 Task: Add an event with the title Team Building Activity: Paint and Sip Night, date '2023/11/27', time 7:00 AM to 9:00 AMand add a description: The quality assurance team will examine the actual deliverables produced during the project, such as software applications, reports, or physical products. They will verify that the deliverables meet the specified requirements, functional specifications, and quality standards.Select event color  Peacock . Add location for the event as: Casablanca, Morocco, logged in from the account softage.4@softage.netand send the event invitation to softage.8@softage.net and softage.9@softage.net. Set a reminder for the event Doesn't repeat
Action: Mouse moved to (77, 97)
Screenshot: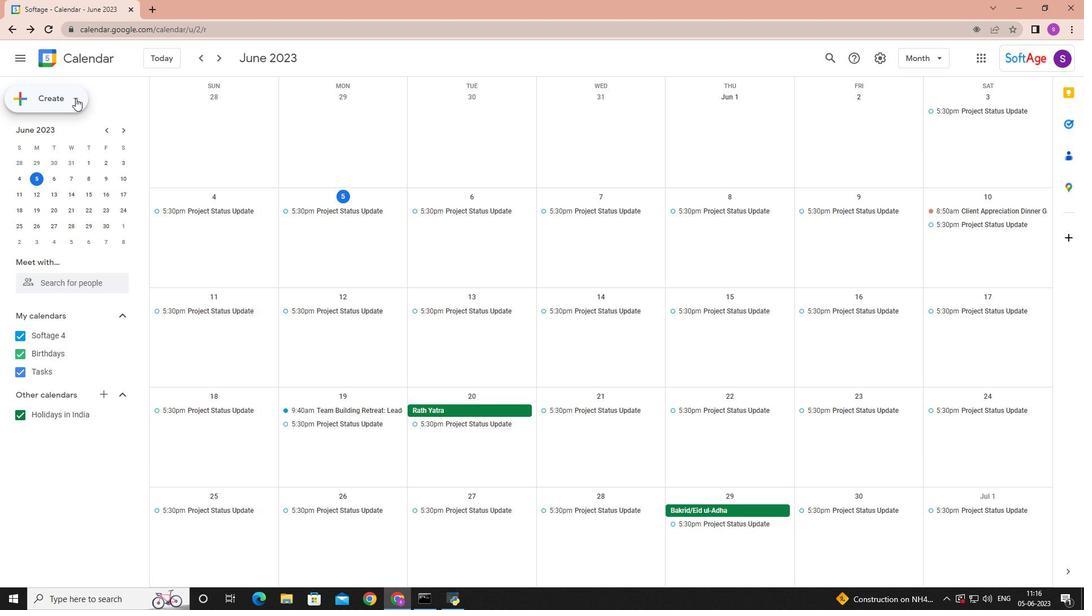 
Action: Mouse pressed left at (77, 97)
Screenshot: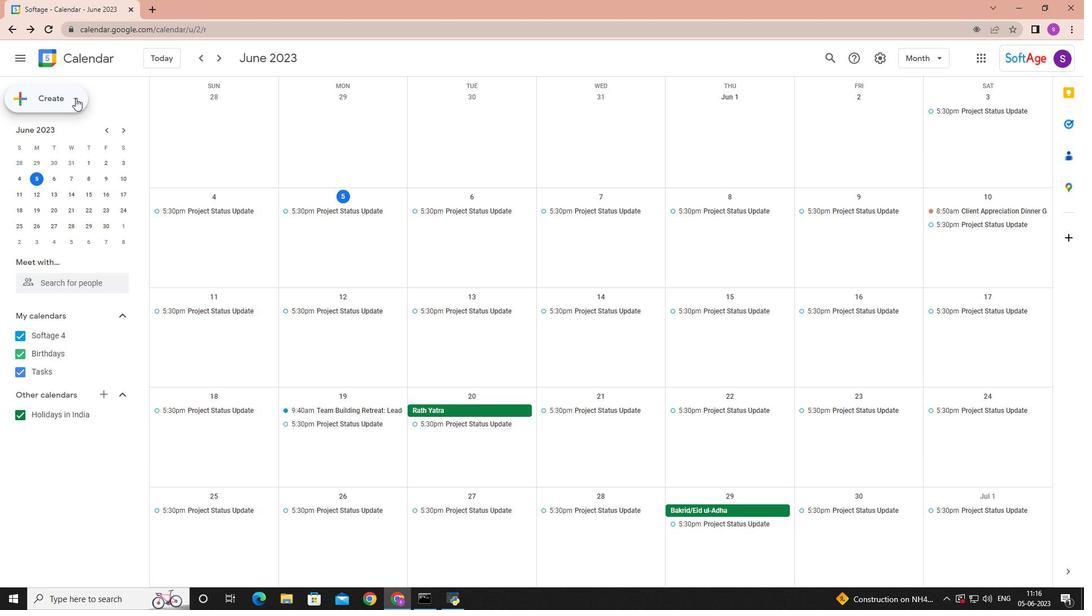 
Action: Mouse moved to (78, 123)
Screenshot: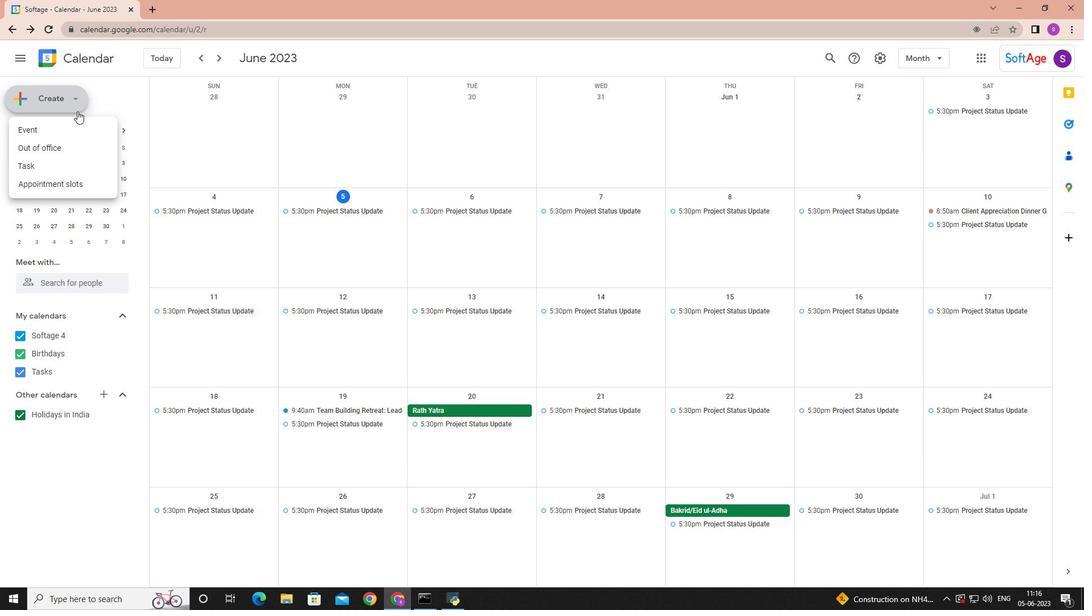 
Action: Mouse pressed left at (78, 123)
Screenshot: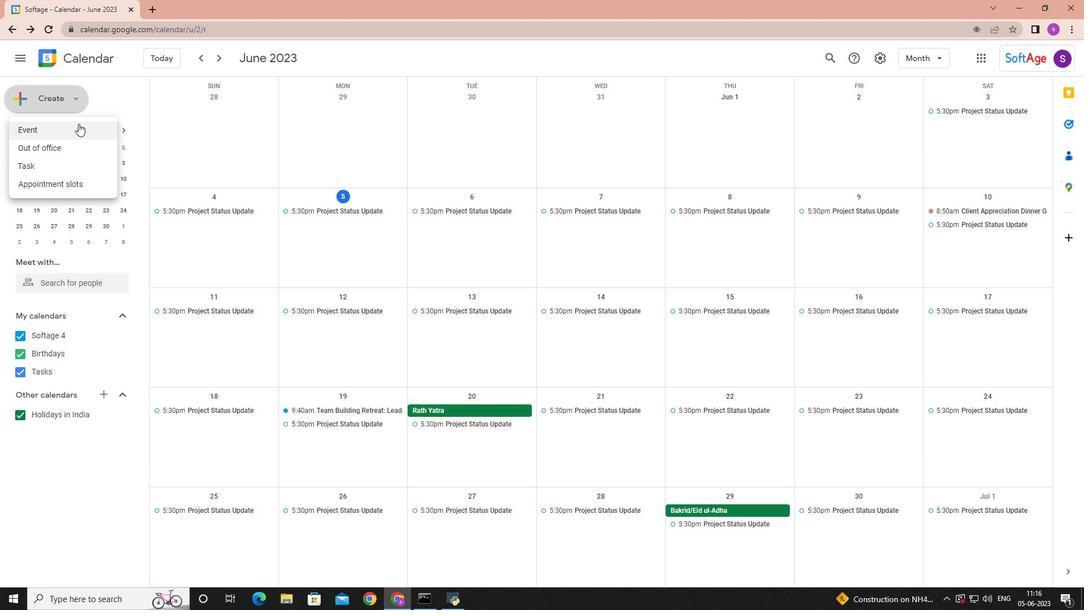 
Action: Mouse moved to (188, 441)
Screenshot: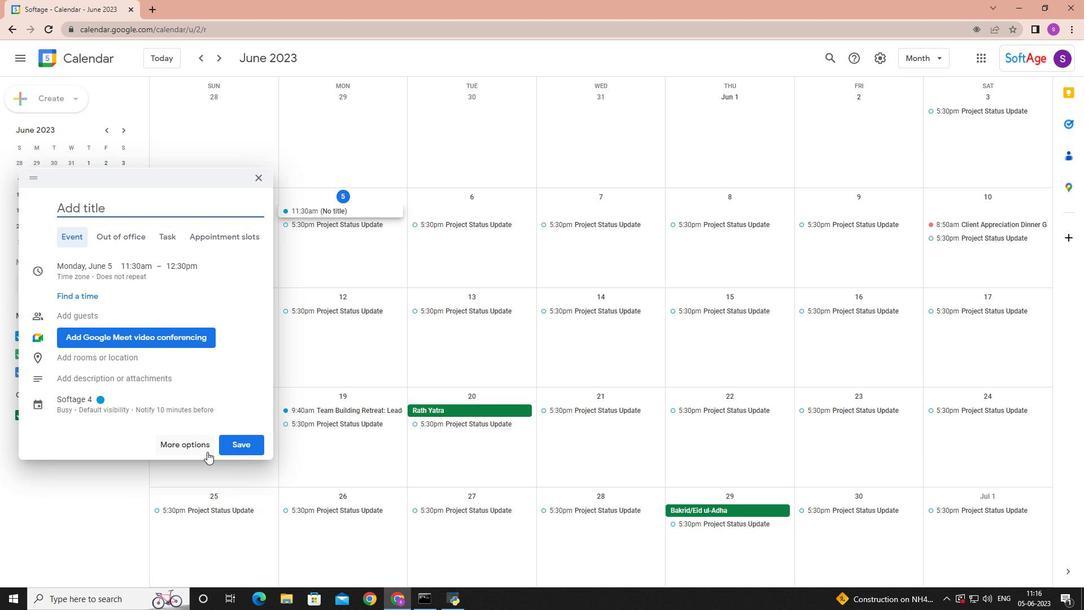 
Action: Mouse pressed left at (188, 441)
Screenshot: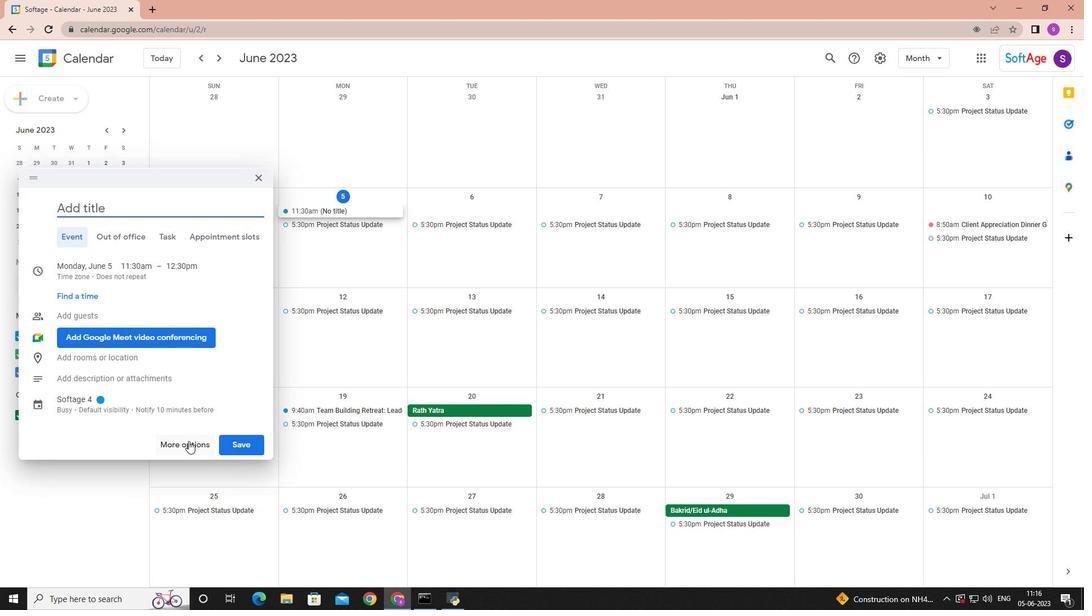 
Action: Mouse moved to (187, 441)
Screenshot: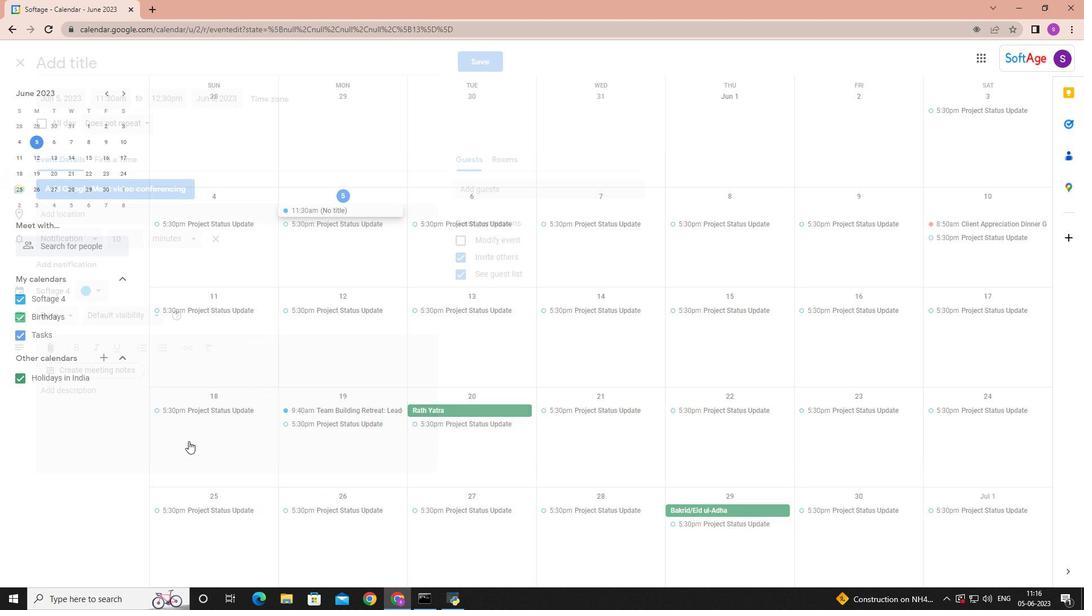 
Action: Key pressed <Key.shift>Team<Key.space><Key.shift>Building<Key.space><Key.shift>Activity<Key.space><Key.shift>Paint<Key.space>and<Key.space><Key.shift>Sip<Key.space><Key.shift>Night
Screenshot: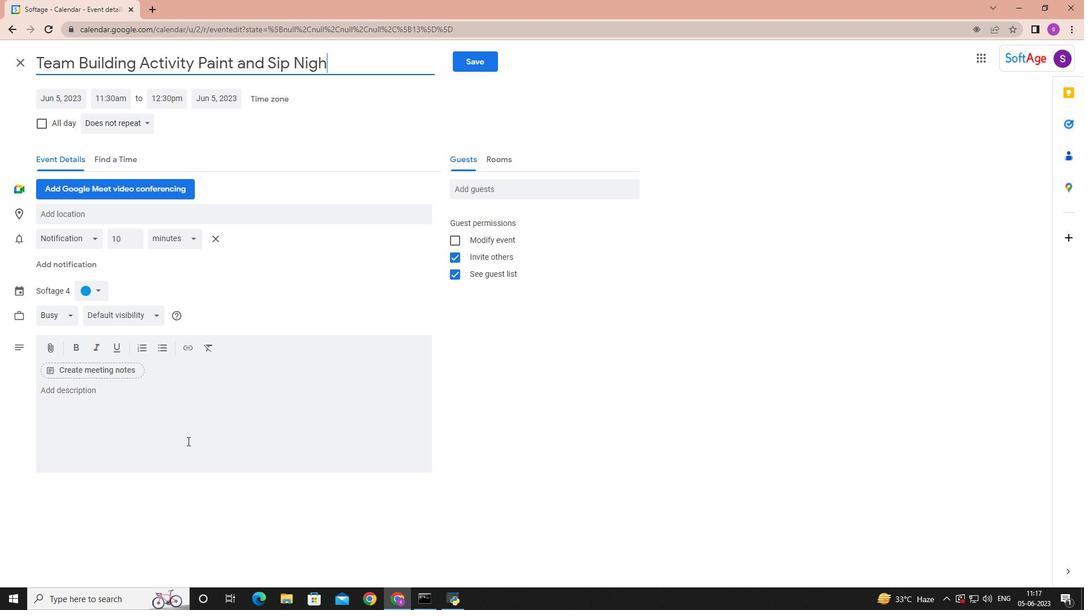 
Action: Mouse moved to (68, 96)
Screenshot: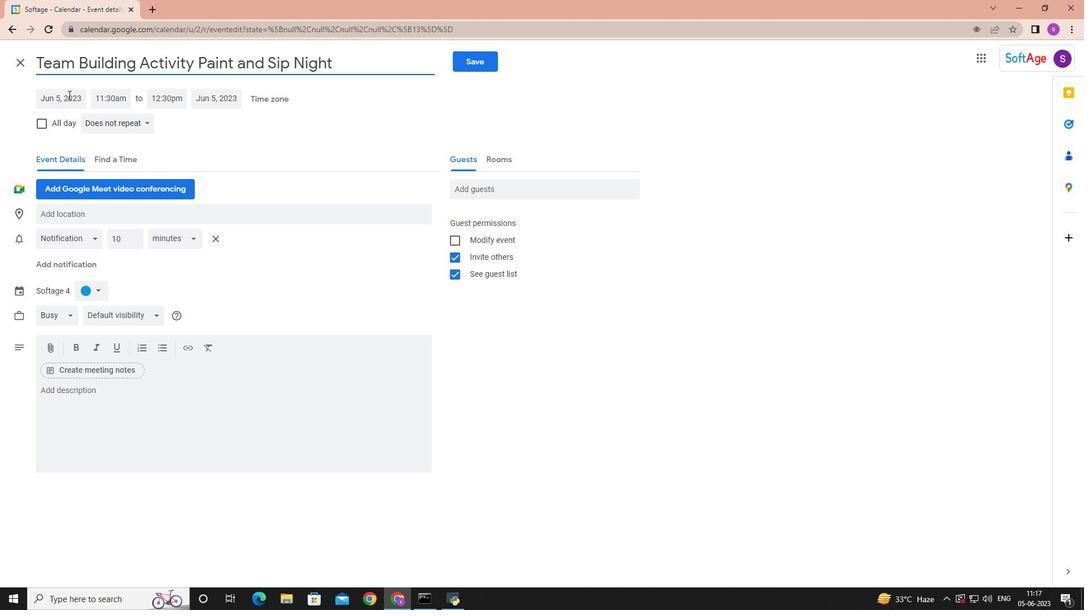 
Action: Mouse pressed left at (68, 96)
Screenshot: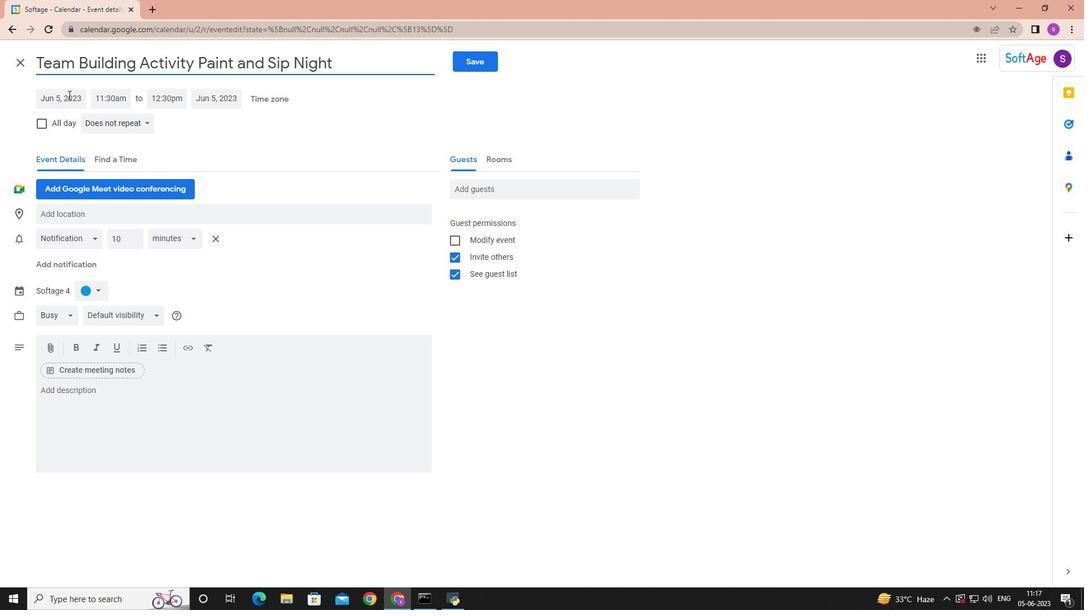 
Action: Mouse moved to (180, 120)
Screenshot: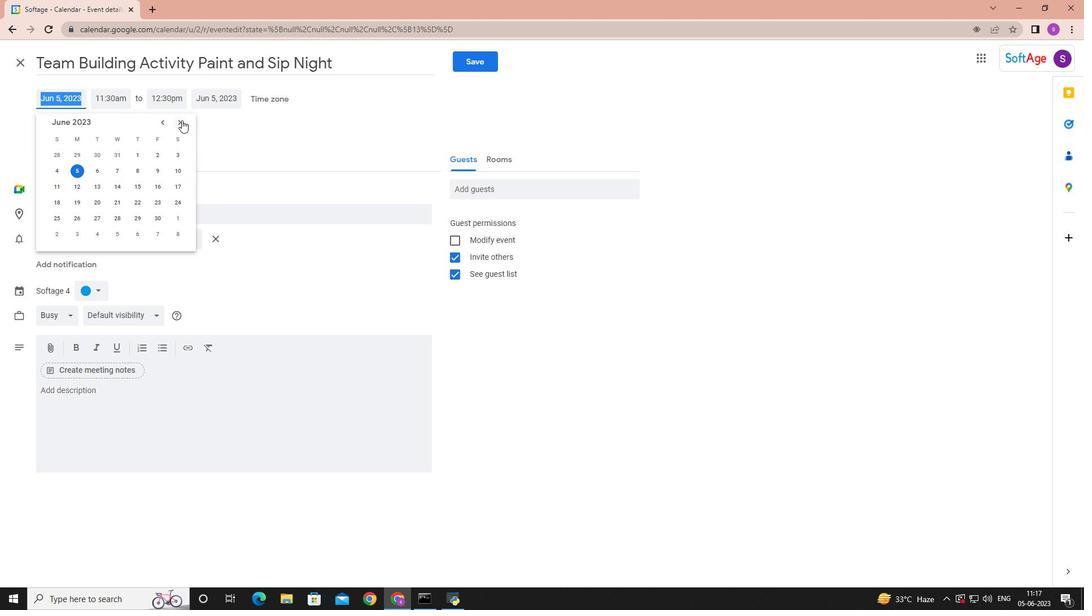 
Action: Mouse pressed left at (180, 120)
Screenshot: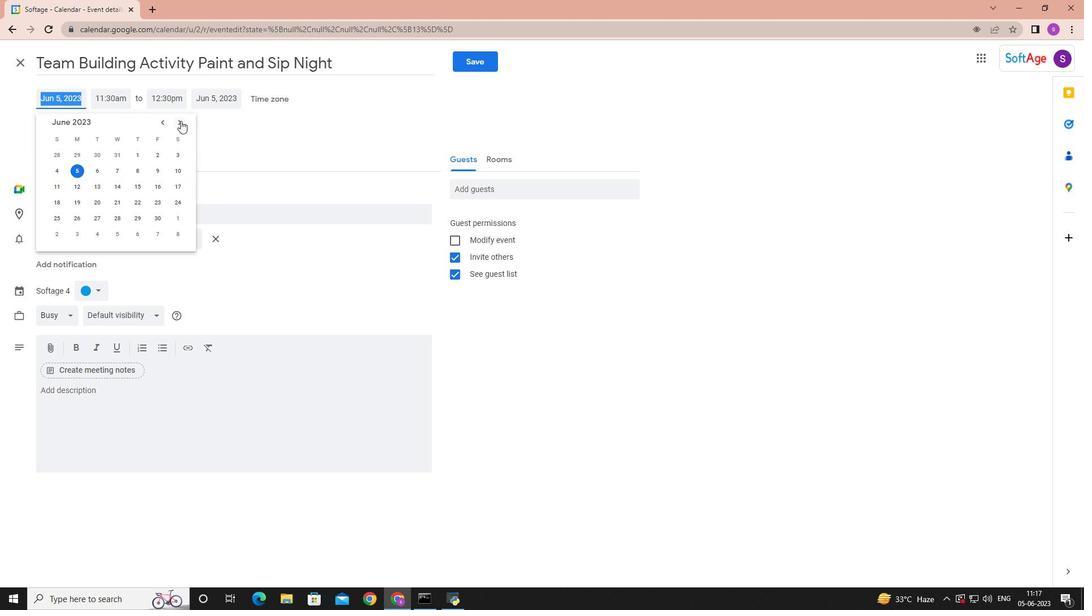 
Action: Mouse pressed left at (180, 120)
Screenshot: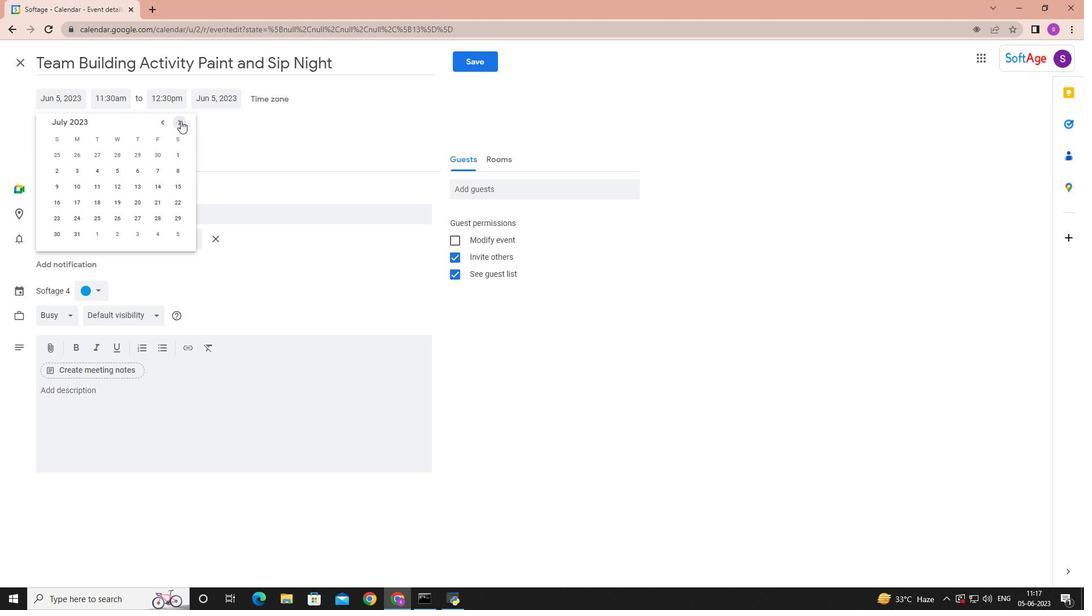 
Action: Mouse pressed left at (180, 120)
Screenshot: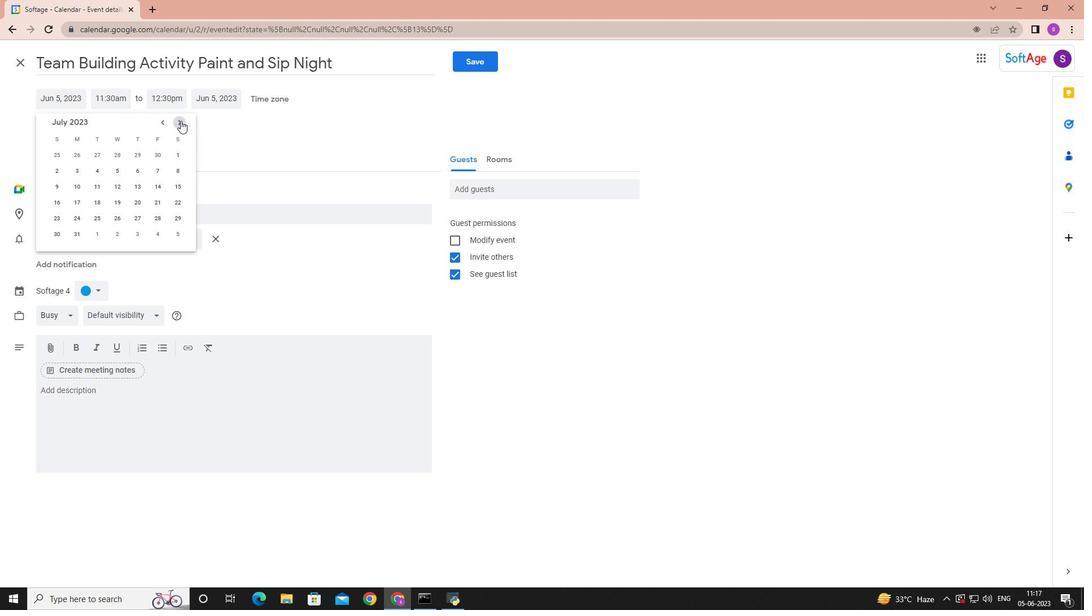 
Action: Mouse pressed left at (180, 120)
Screenshot: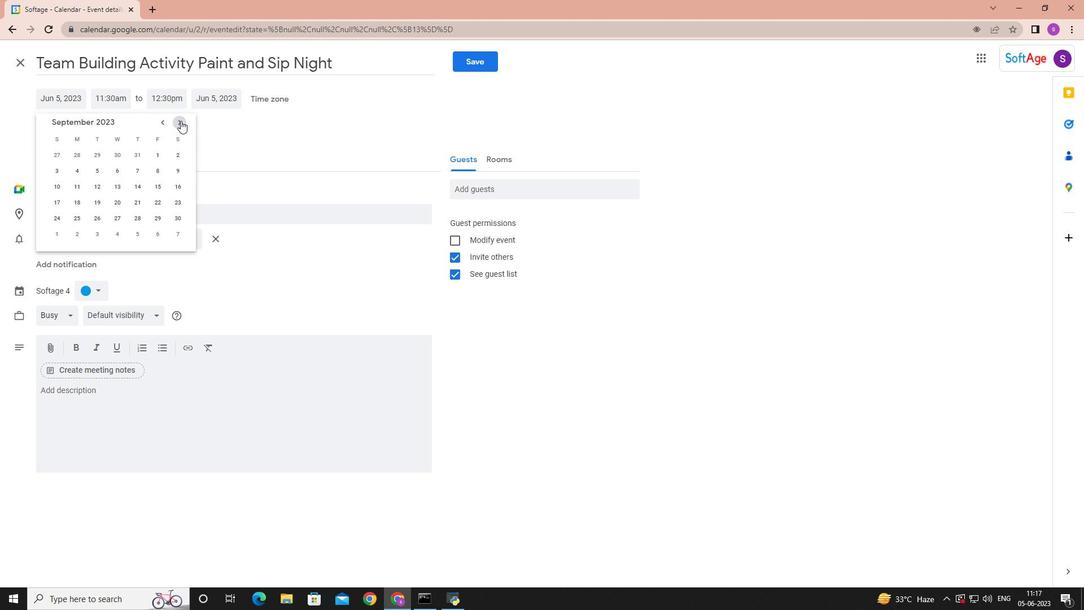 
Action: Mouse pressed left at (180, 120)
Screenshot: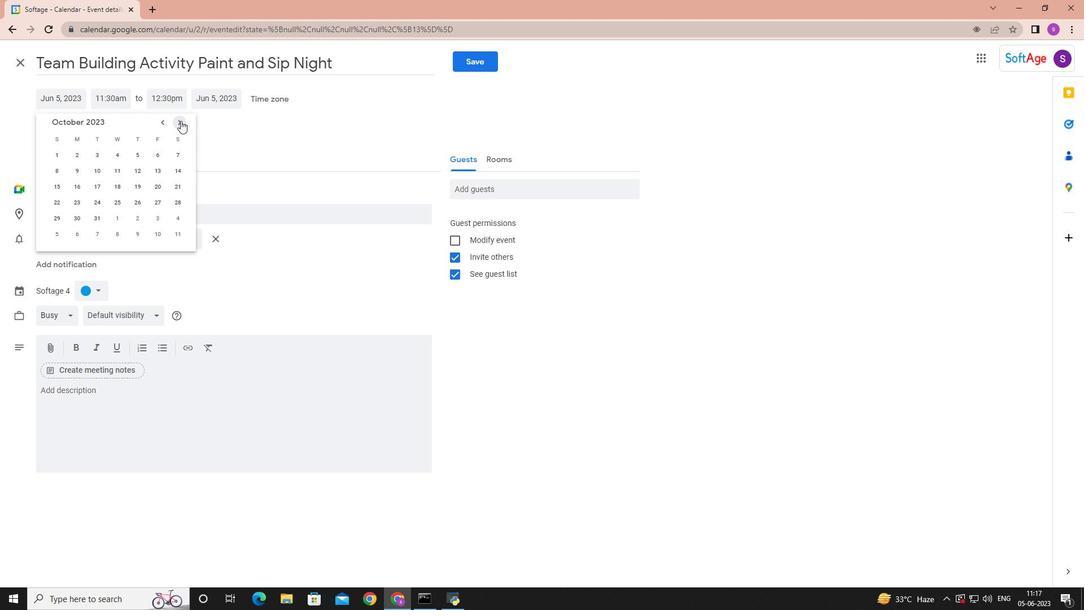 
Action: Mouse moved to (77, 219)
Screenshot: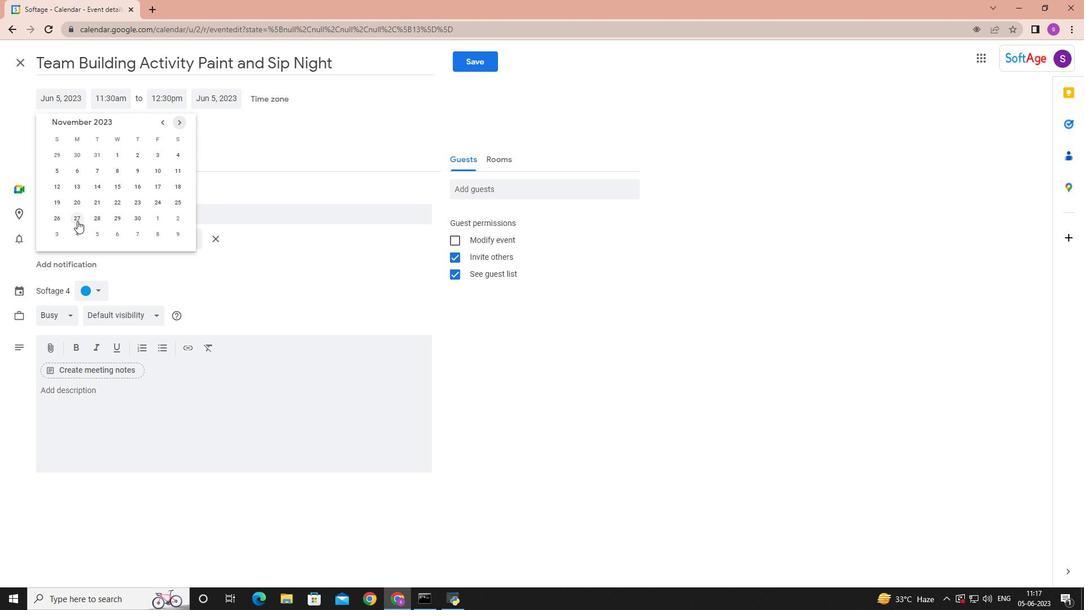 
Action: Mouse pressed left at (77, 219)
Screenshot: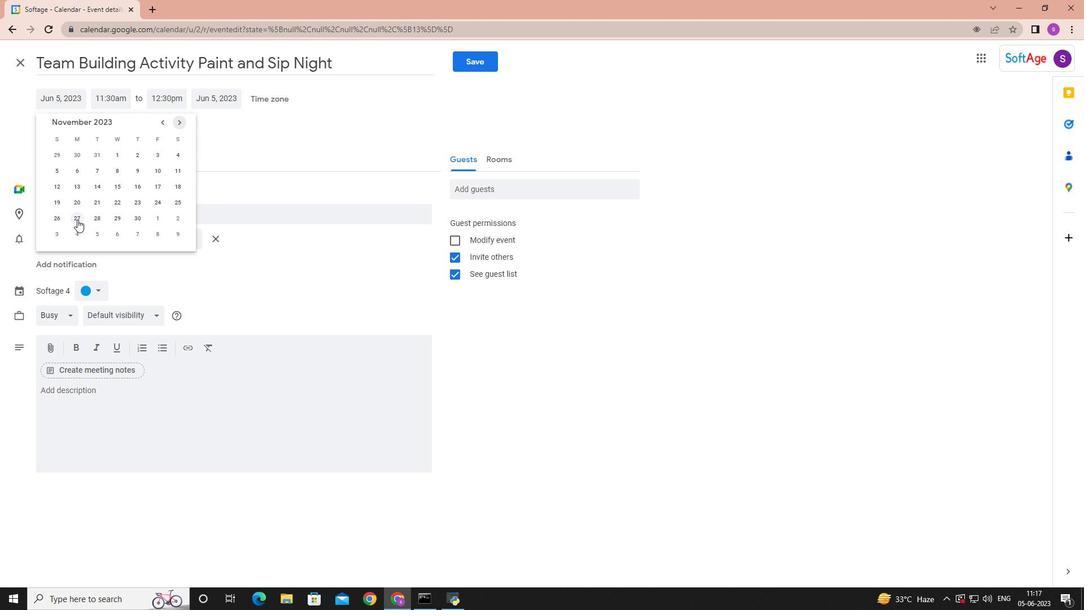 
Action: Mouse moved to (119, 100)
Screenshot: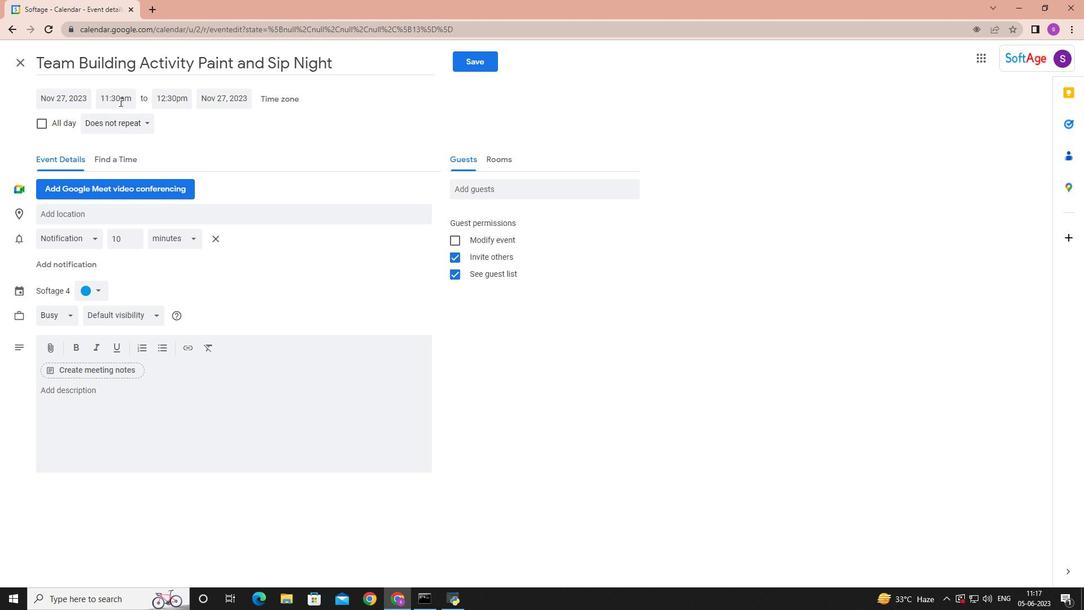 
Action: Mouse pressed left at (119, 100)
Screenshot: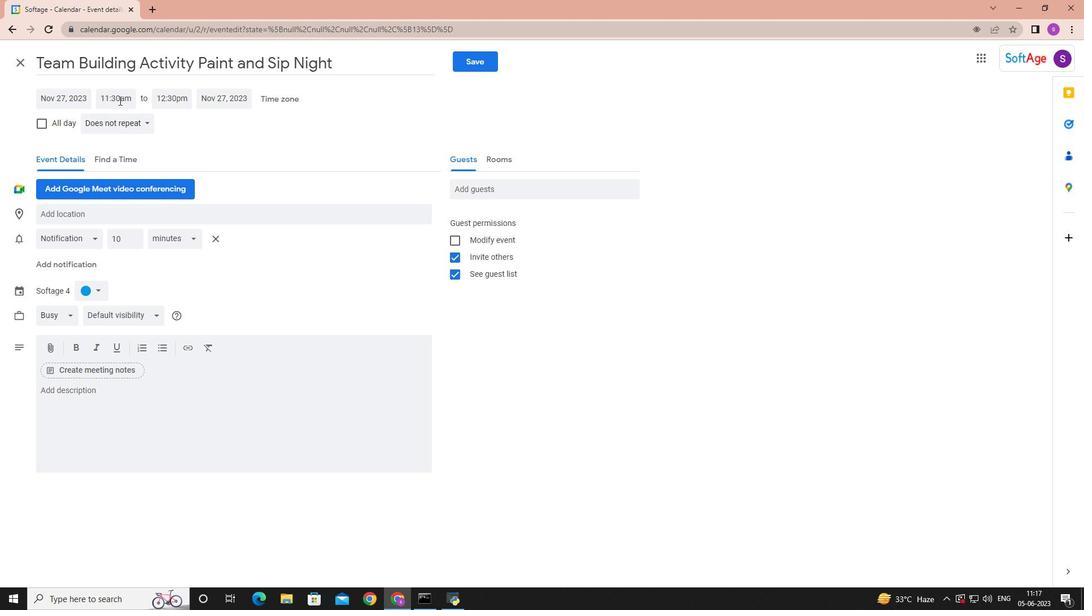 
Action: Mouse moved to (140, 184)
Screenshot: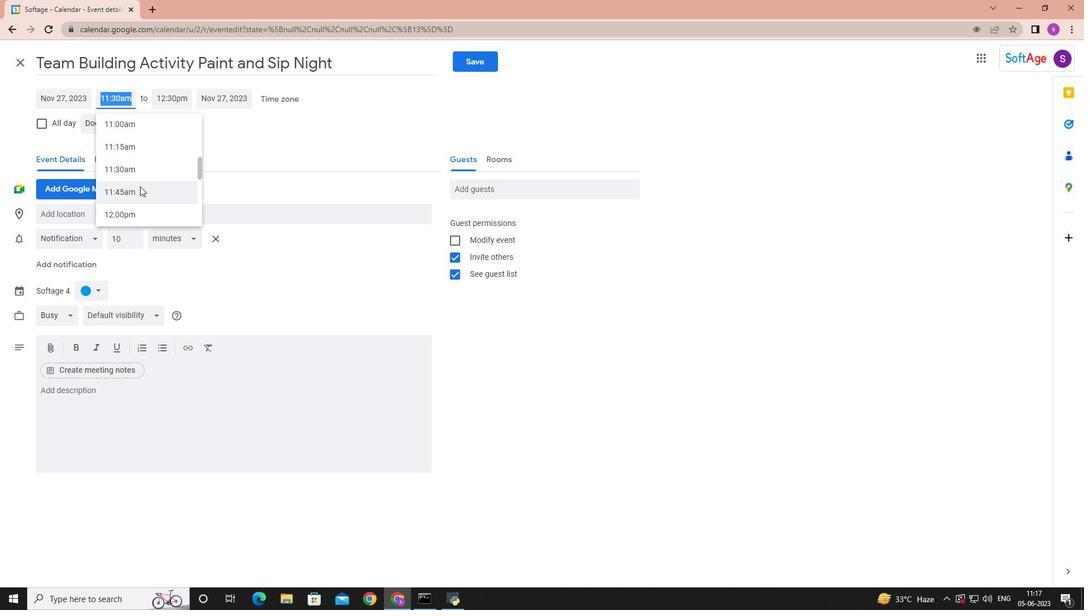 
Action: Mouse scrolled (140, 185) with delta (0, 0)
Screenshot: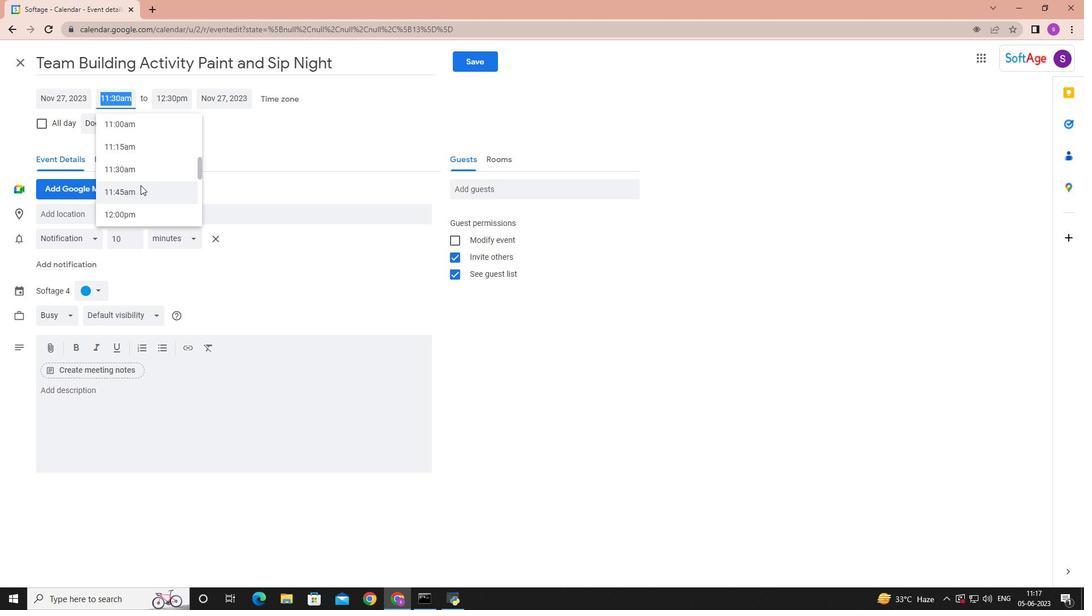 
Action: Mouse moved to (140, 184)
Screenshot: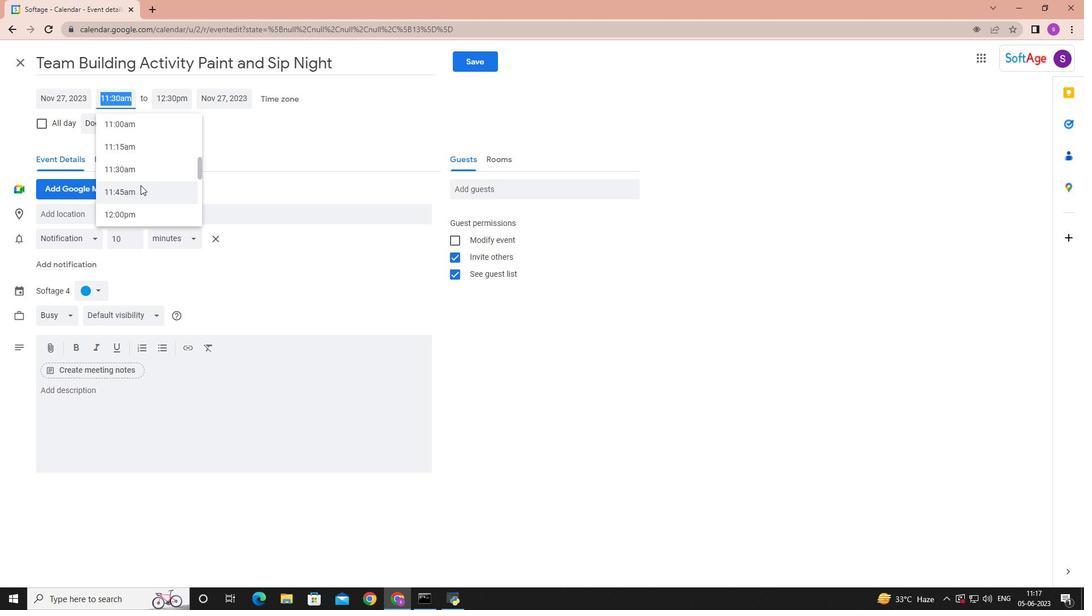 
Action: Mouse scrolled (140, 184) with delta (0, 0)
Screenshot: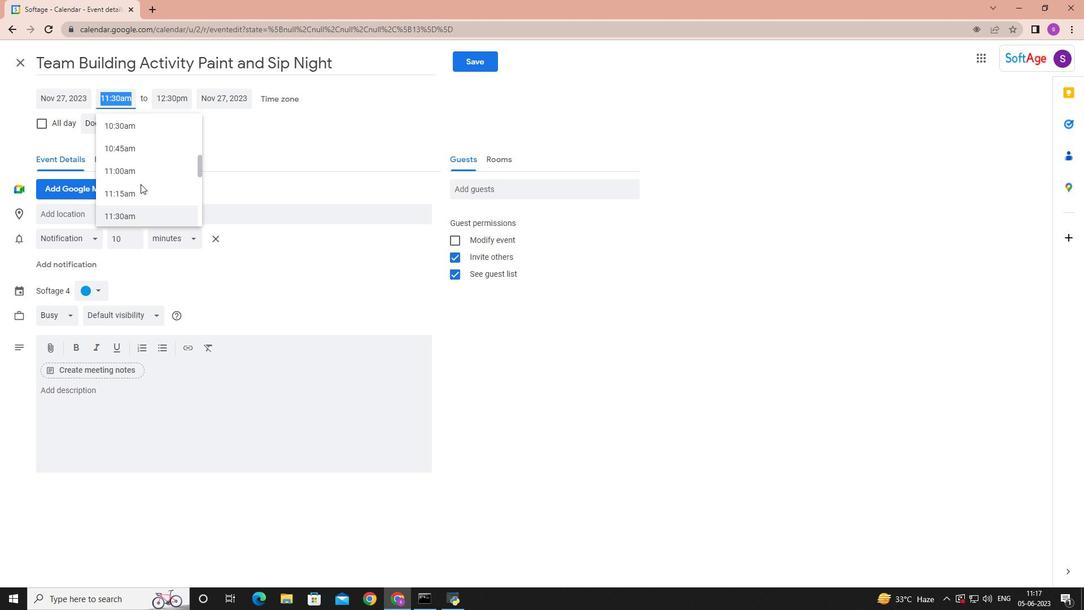 
Action: Mouse scrolled (140, 184) with delta (0, 0)
Screenshot: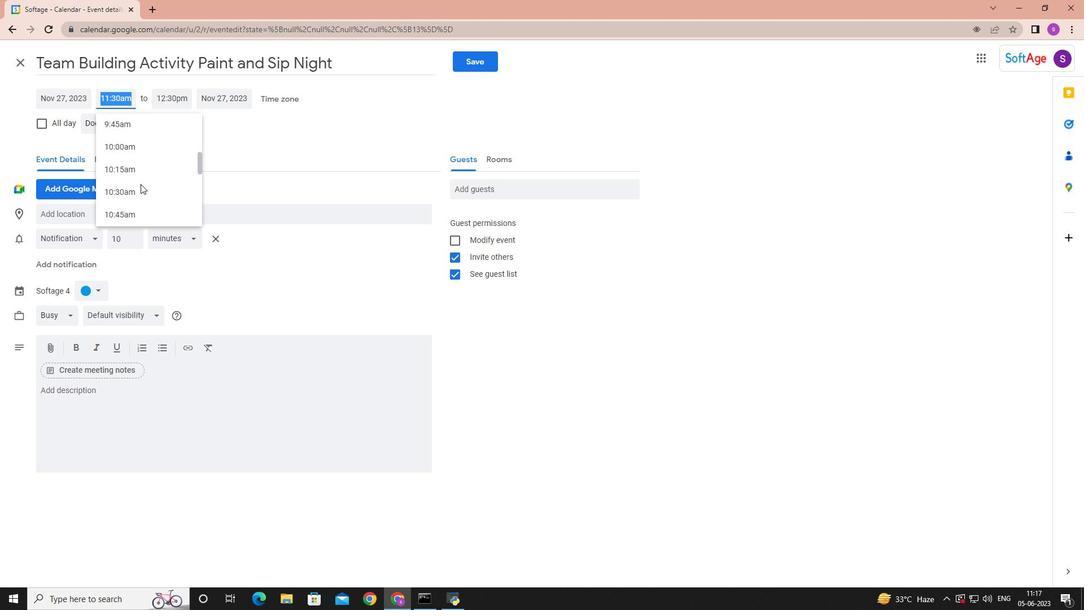 
Action: Mouse scrolled (140, 184) with delta (0, 0)
Screenshot: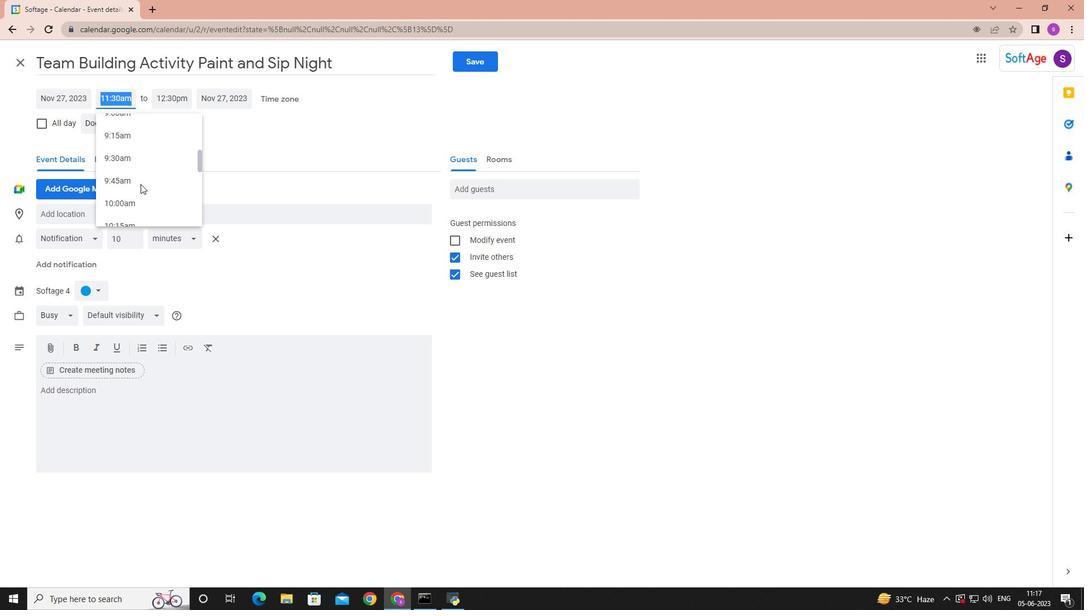
Action: Mouse scrolled (140, 184) with delta (0, 0)
Screenshot: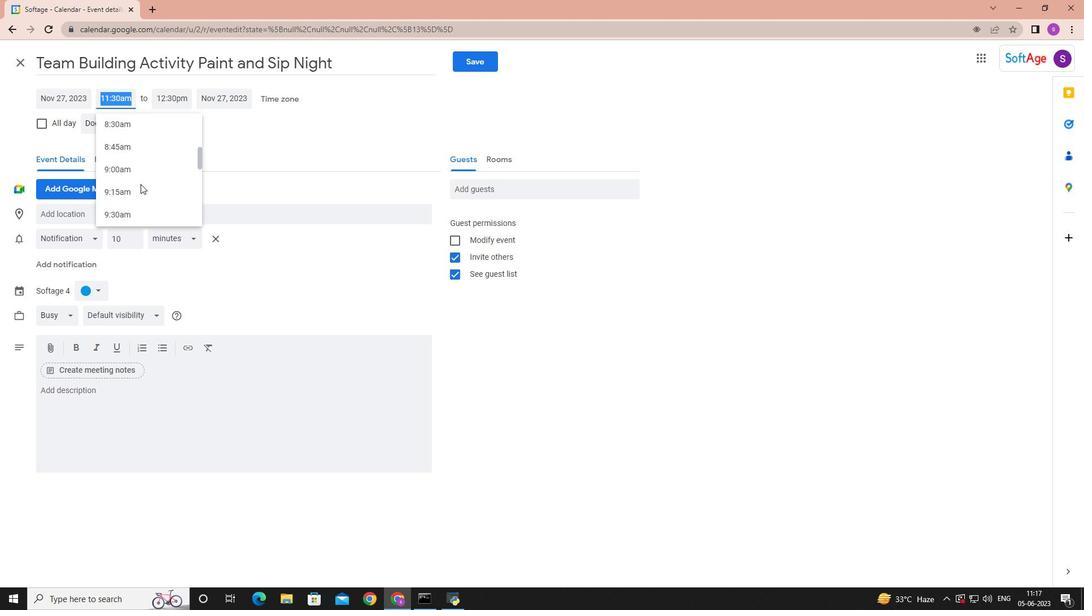 
Action: Mouse scrolled (140, 184) with delta (0, 0)
Screenshot: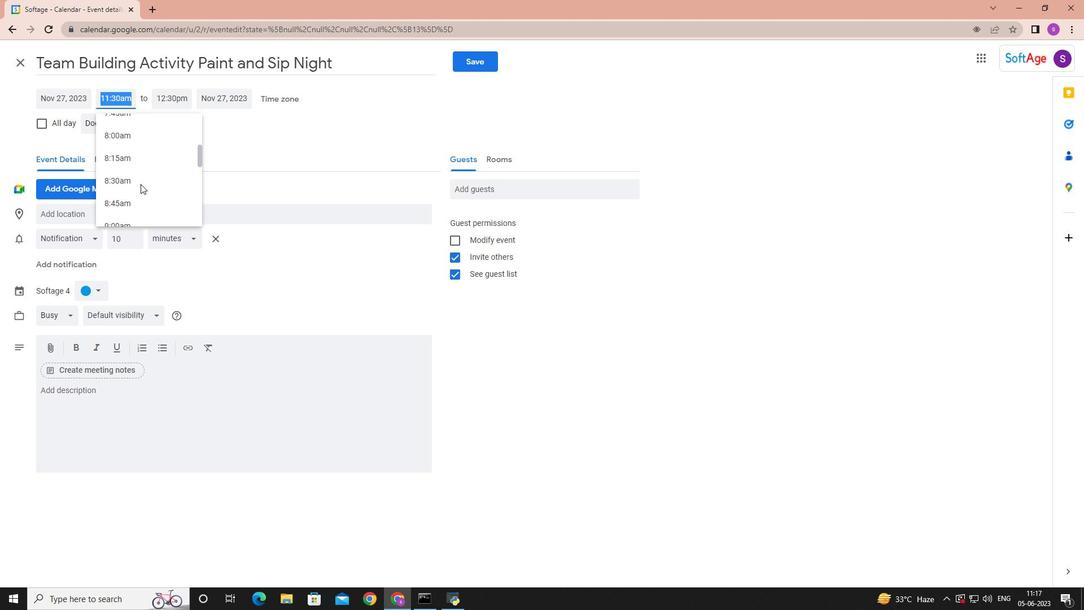 
Action: Mouse moved to (140, 137)
Screenshot: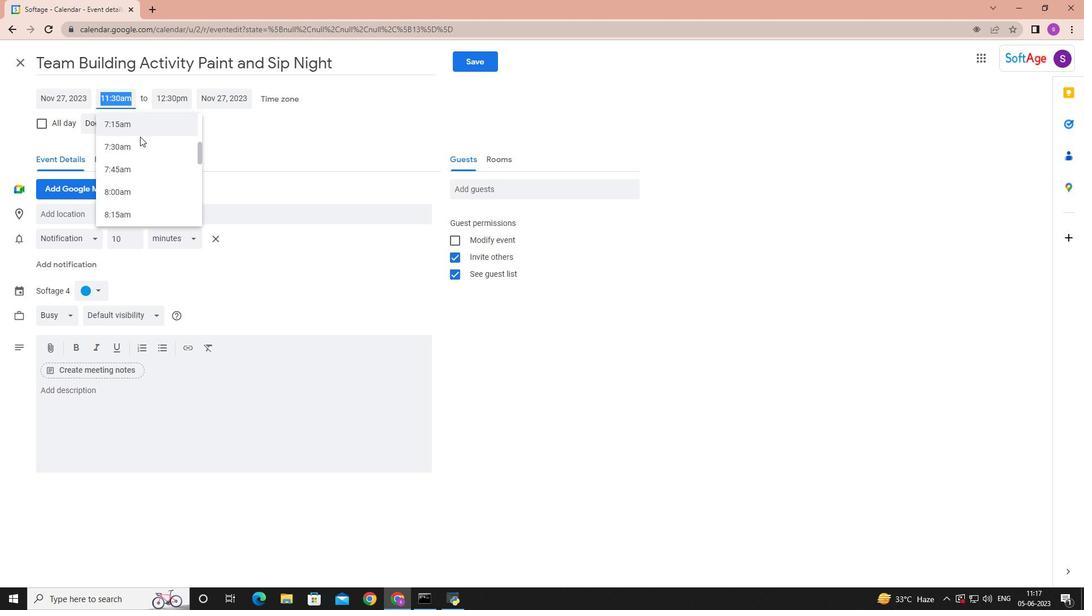 
Action: Mouse scrolled (140, 137) with delta (0, 0)
Screenshot: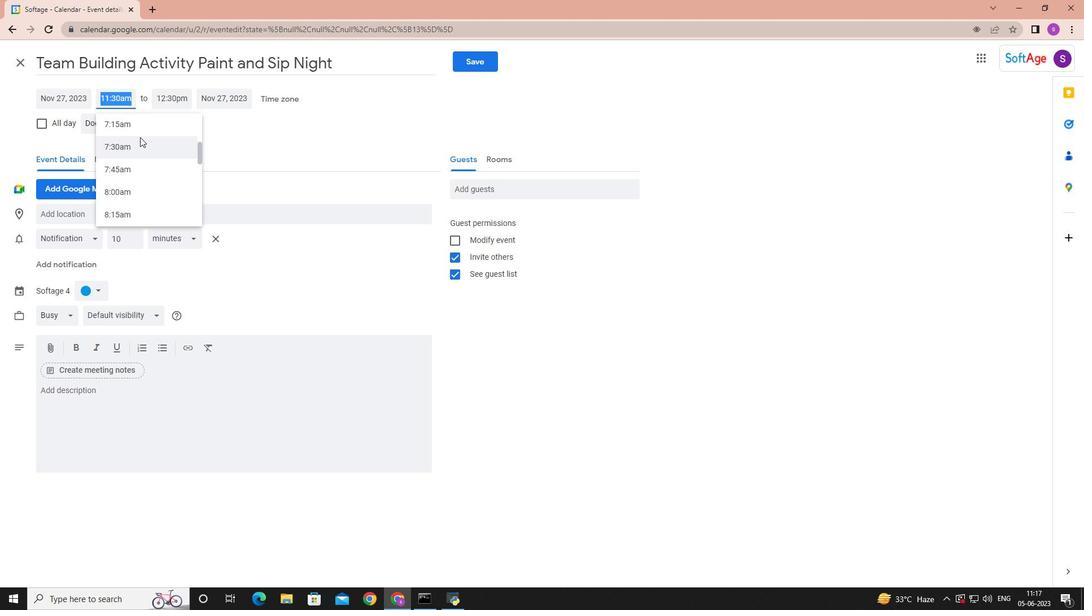 
Action: Mouse moved to (138, 158)
Screenshot: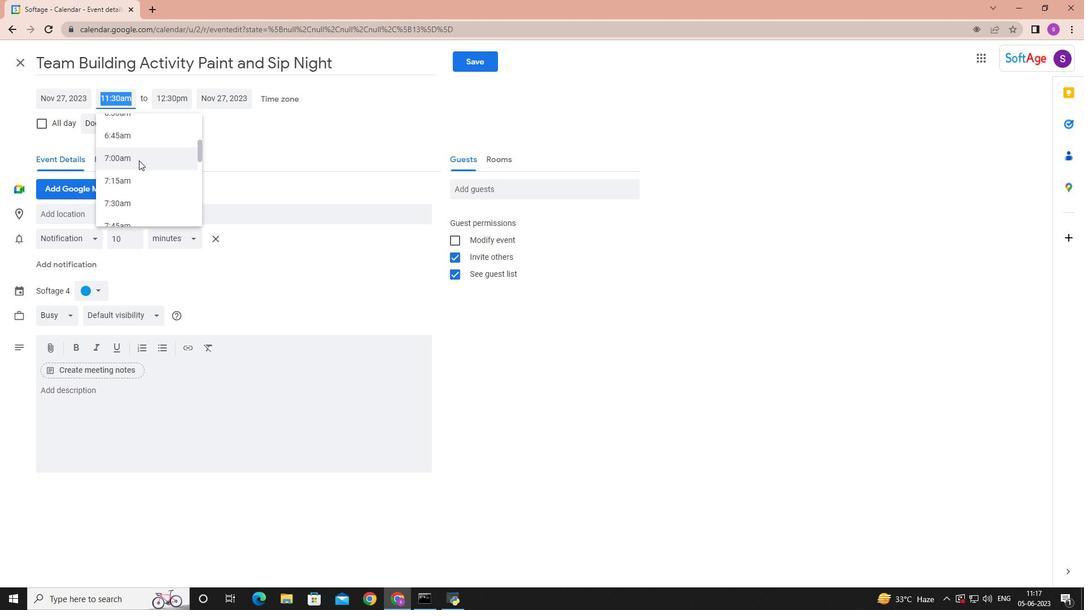 
Action: Mouse pressed left at (138, 158)
Screenshot: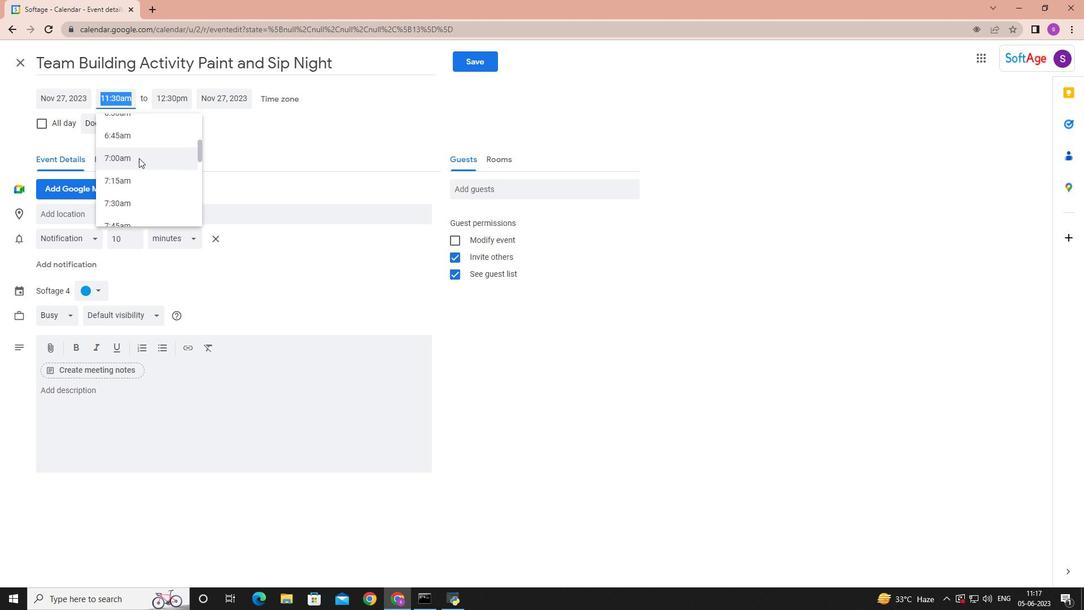 
Action: Mouse moved to (173, 98)
Screenshot: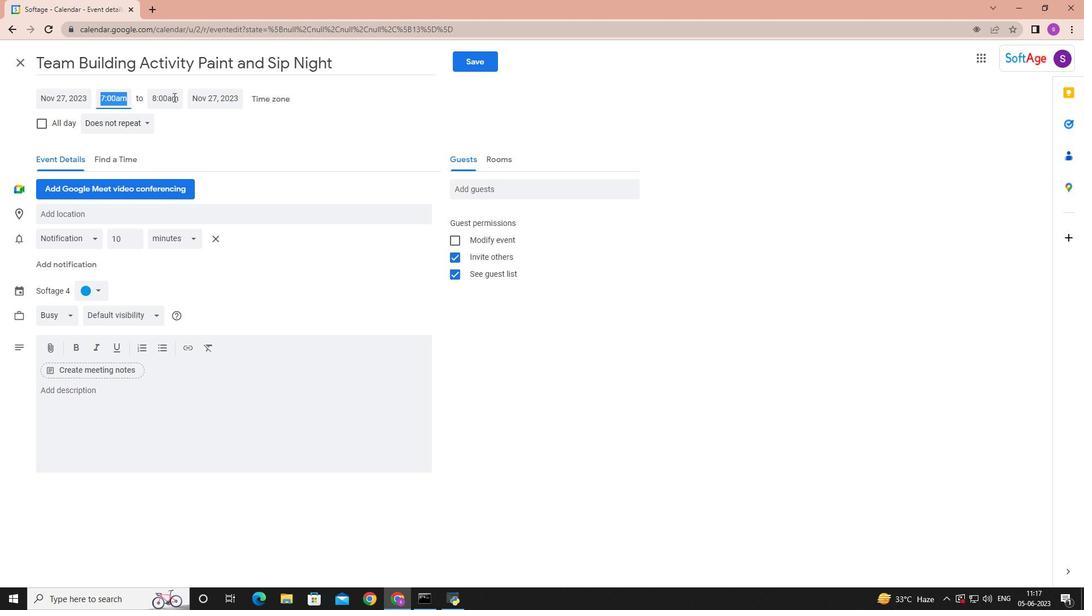 
Action: Mouse pressed left at (173, 98)
Screenshot: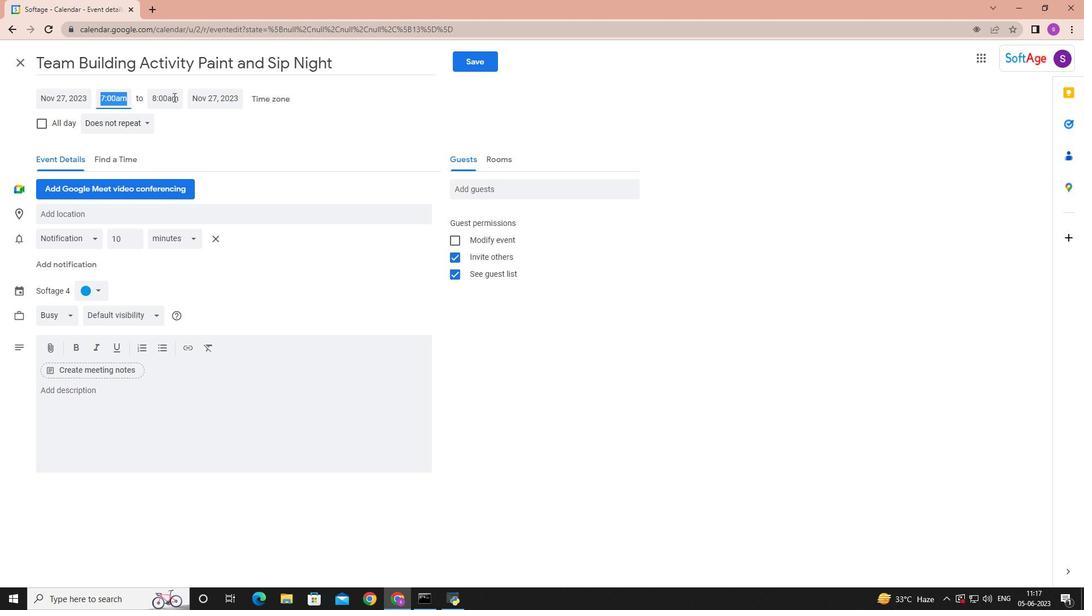 
Action: Mouse moved to (194, 215)
Screenshot: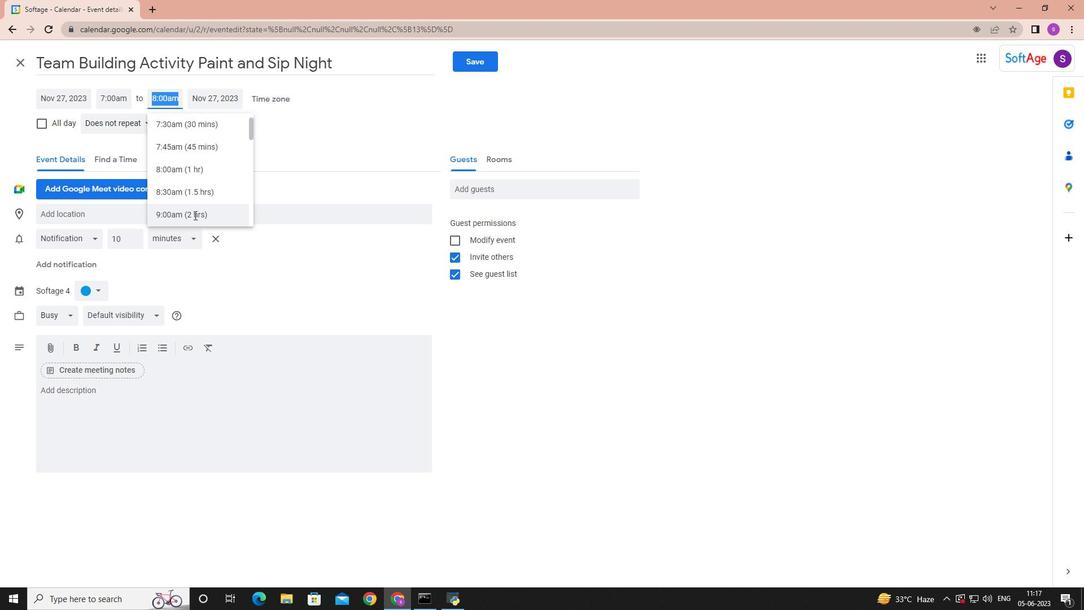 
Action: Mouse pressed left at (194, 215)
Screenshot: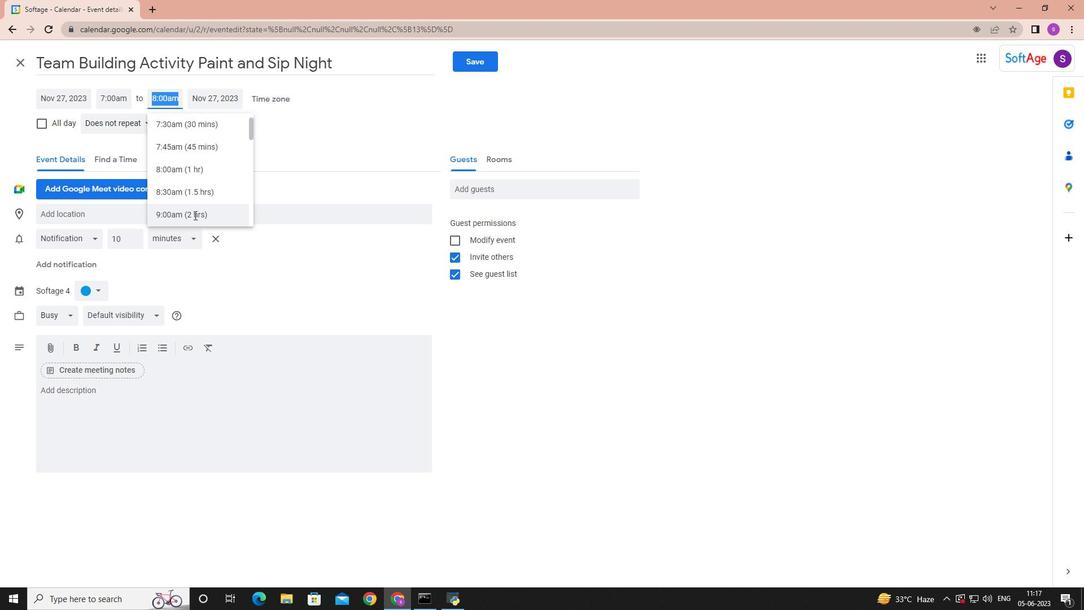 
Action: Mouse moved to (107, 398)
Screenshot: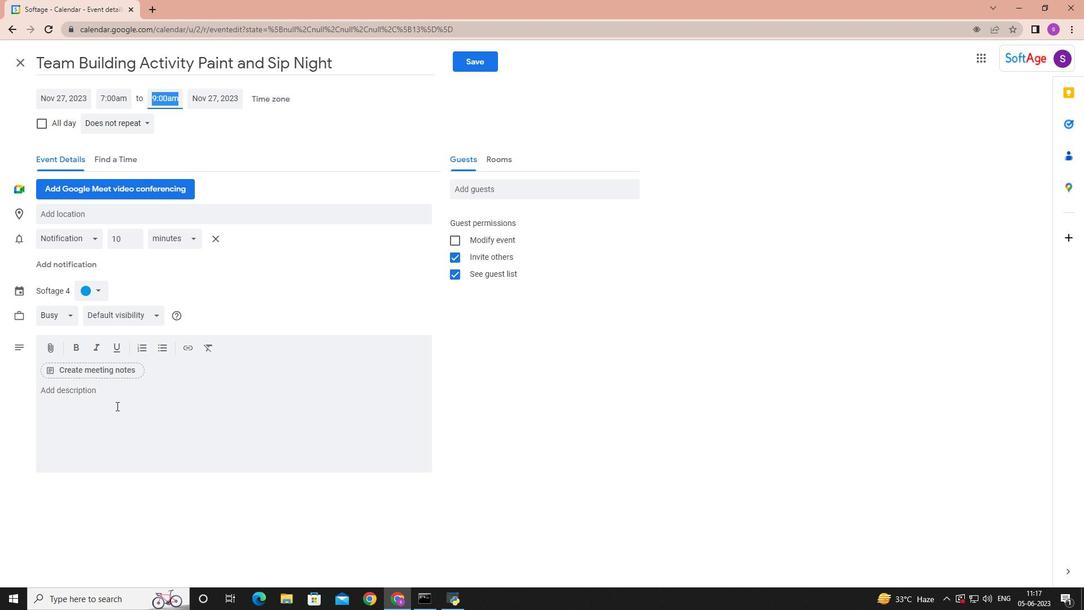 
Action: Mouse pressed left at (107, 398)
Screenshot: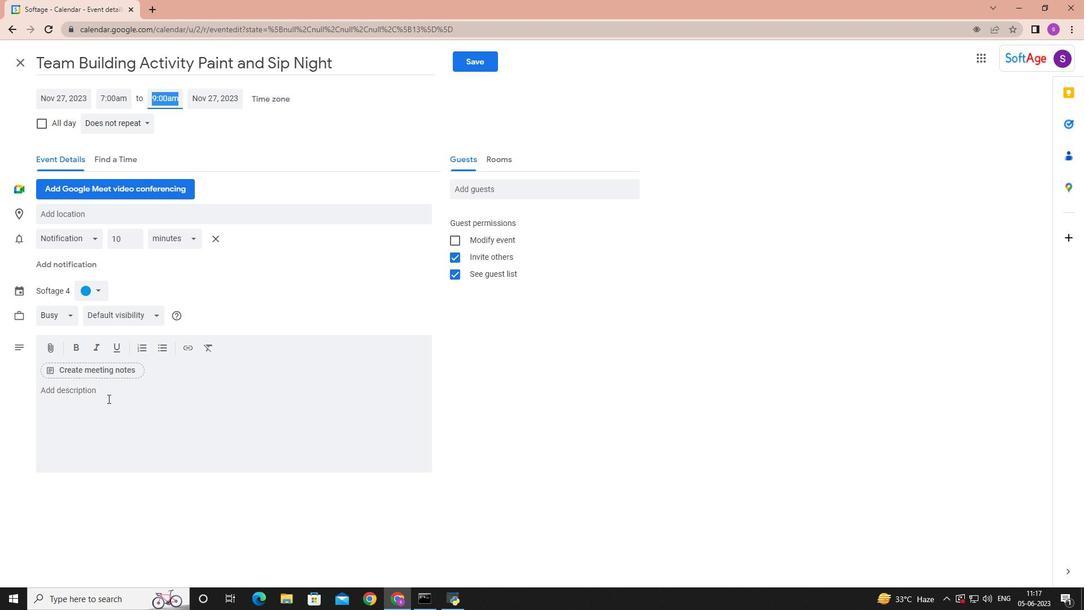 
Action: Key pressed <Key.shift>The<Key.space><Key.shift>Q<Key.backspace>quality<Key.space>assurance<Key.space>team<Key.space>will<Key.space>examine<Key.space>the<Key.space>actual<Key.space>deliverables<Key.space>produced<Key.space>during<Key.space>the<Key.space>project,<Key.space>such<Key.space>as<Key.space>software<Key.space>applications,<Key.space>reports,<Key.space>or<Key.space>physical<Key.space>products.<Key.space><Key.shift>They<Key.space>will<Key.space><Key.shift>verify<Key.space>that<Key.space>the<Key.space>deliverable<Key.space>meet<Key.space>the<Key.space>specified<Key.space>requirements,<Key.space>functional<Key.space>specifications<Key.space>and<Key.space>quality<Key.space>standards.
Screenshot: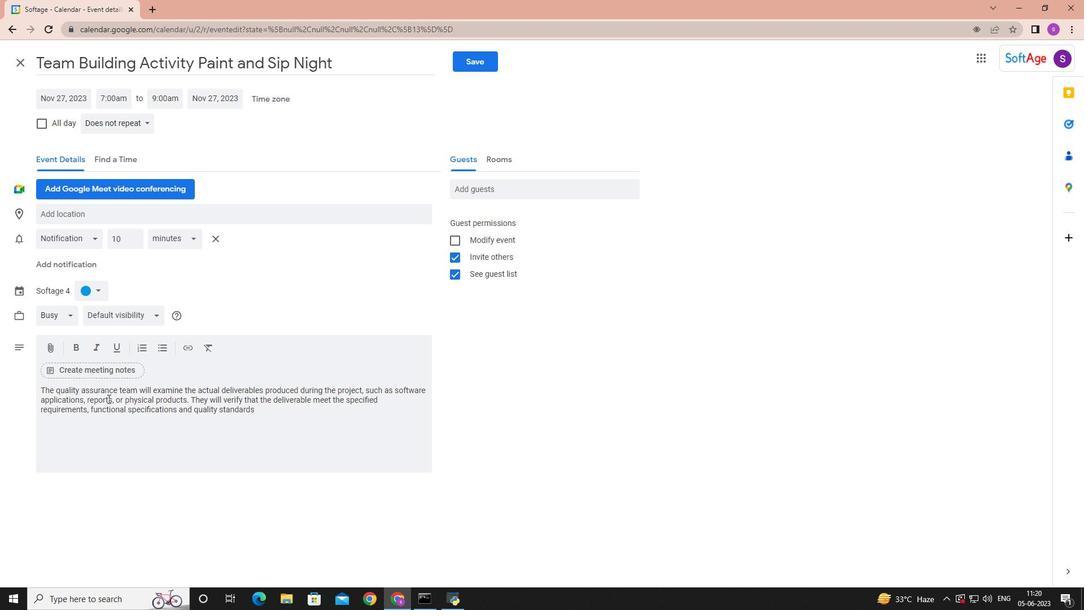 
Action: Mouse moved to (95, 287)
Screenshot: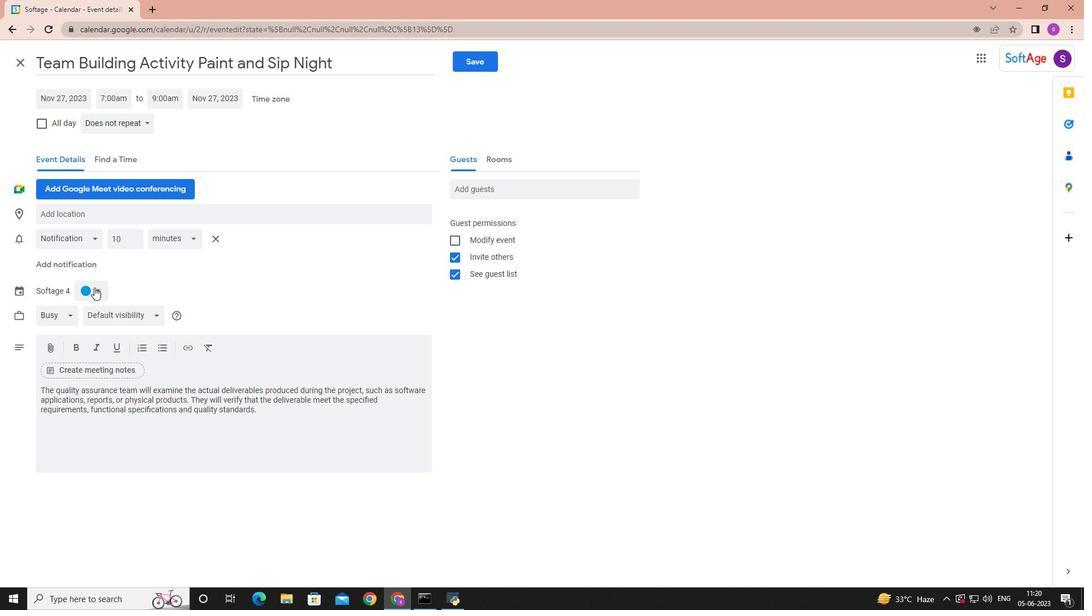 
Action: Mouse pressed left at (95, 287)
Screenshot: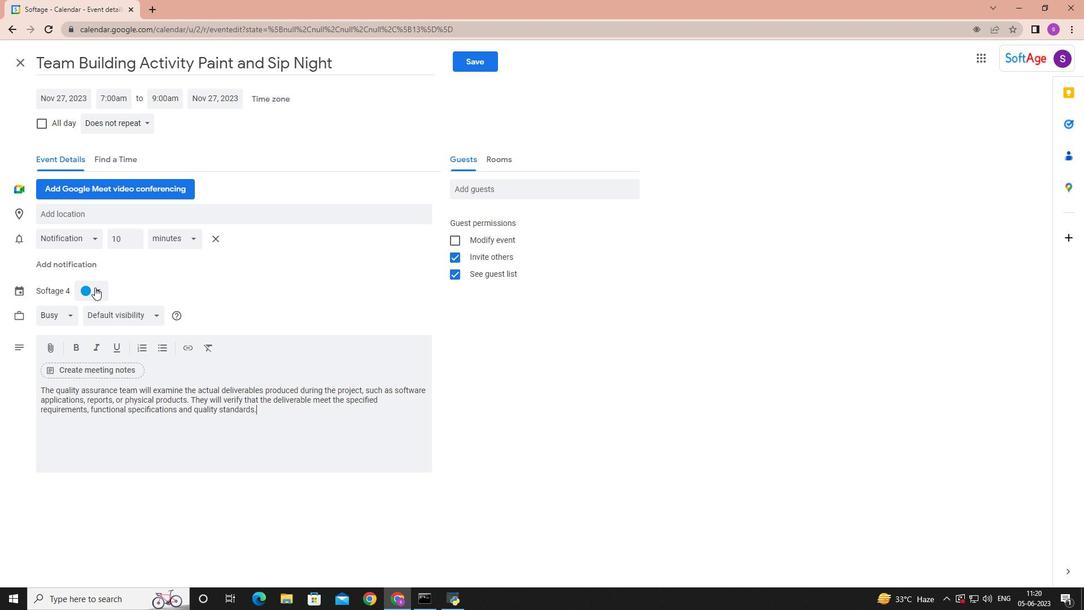 
Action: Mouse moved to (85, 333)
Screenshot: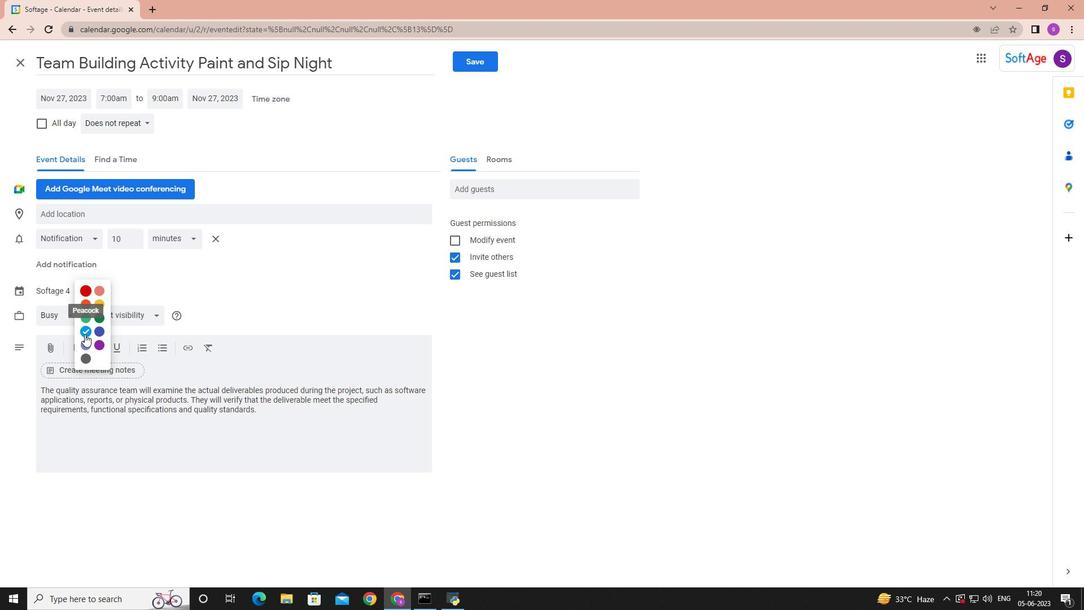 
Action: Mouse pressed left at (85, 333)
Screenshot: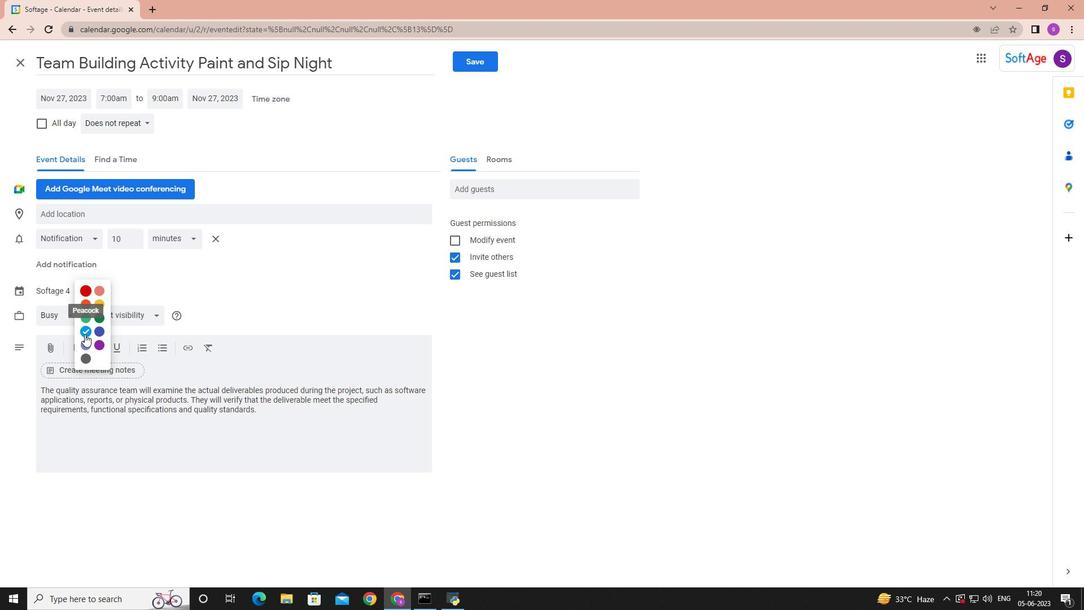 
Action: Mouse moved to (87, 210)
Screenshot: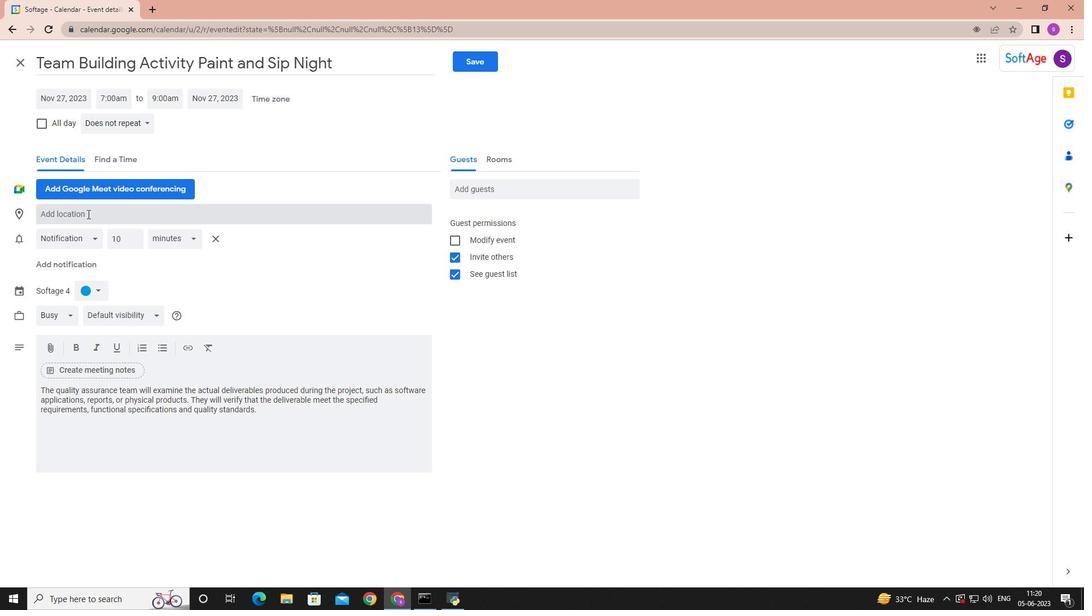 
Action: Mouse pressed left at (87, 210)
Screenshot: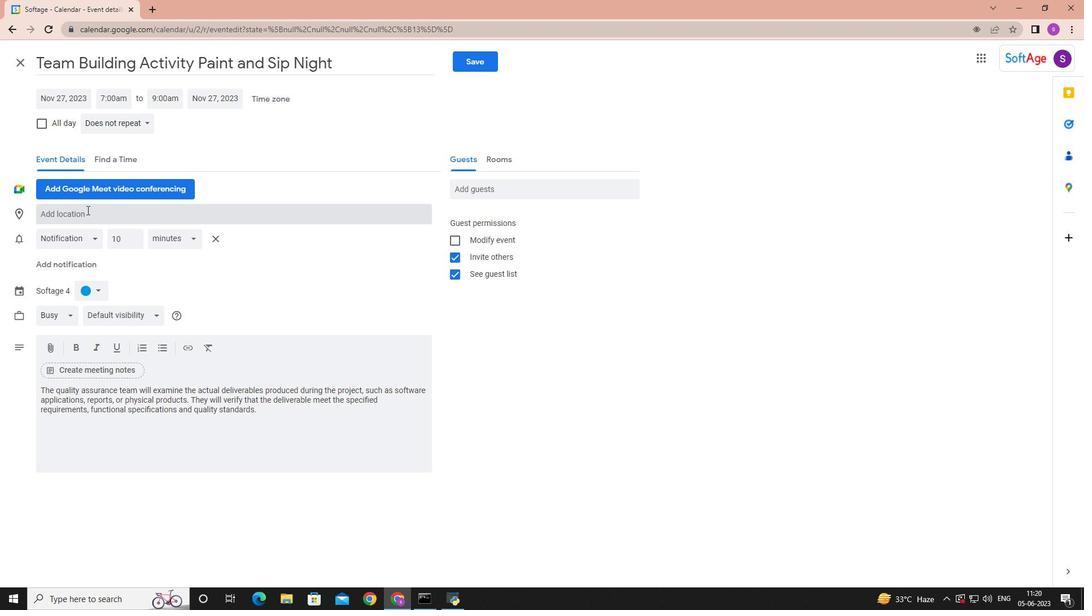 
Action: Key pressed <Key.shift>Casablanca,<Key.space><Key.shift><Key.shift><Key.shift><Key.shift><Key.shift><Key.shift><Key.shift><Key.shift>Morocco
Screenshot: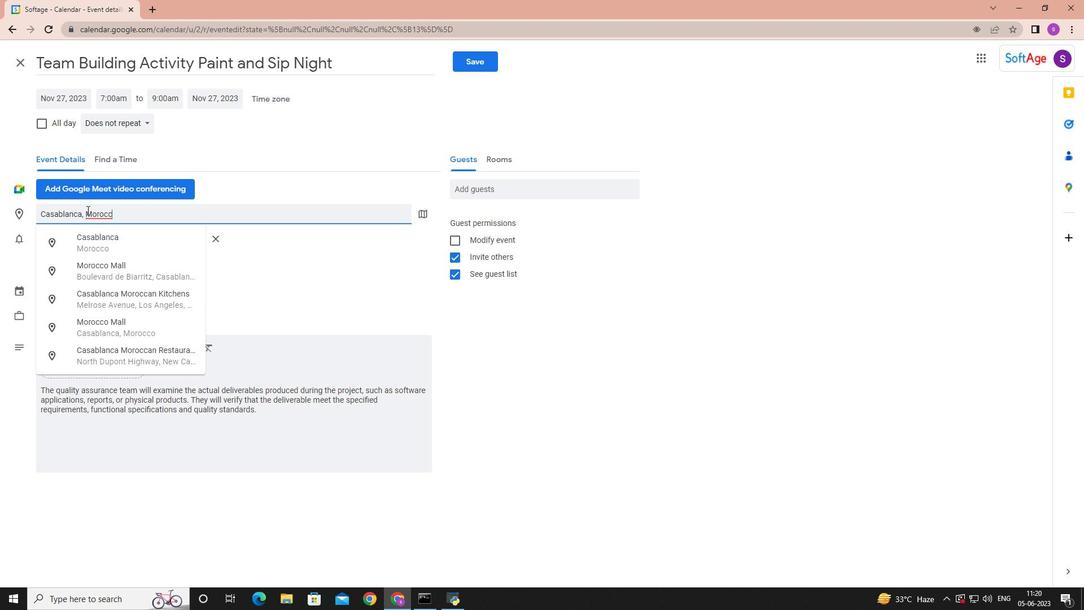 
Action: Mouse moved to (480, 188)
Screenshot: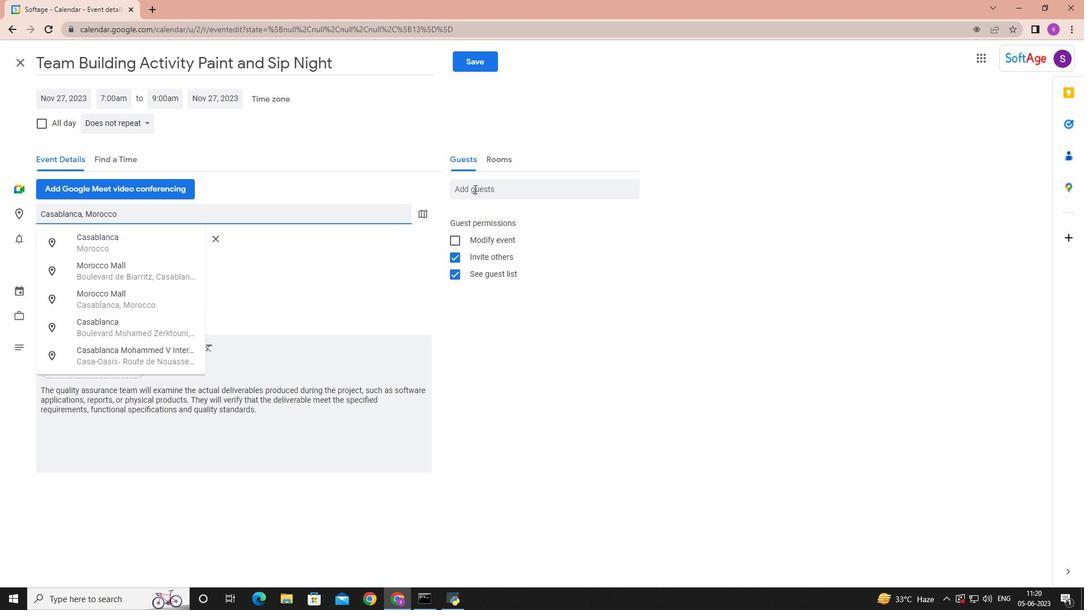 
Action: Mouse pressed left at (480, 188)
Screenshot: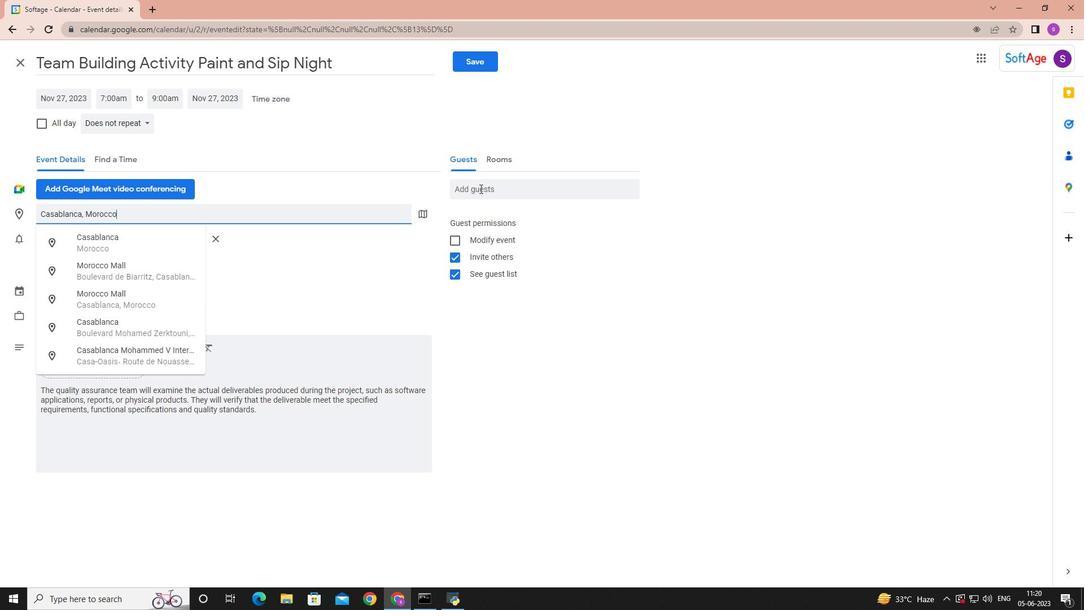 
Action: Key pressed softage.8
Screenshot: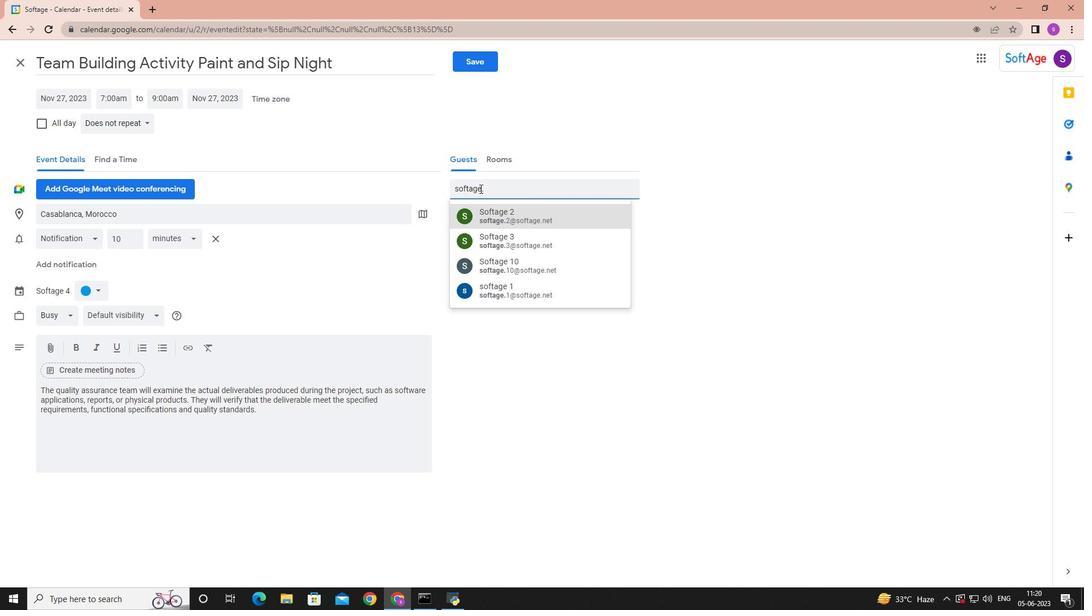 
Action: Mouse moved to (508, 216)
Screenshot: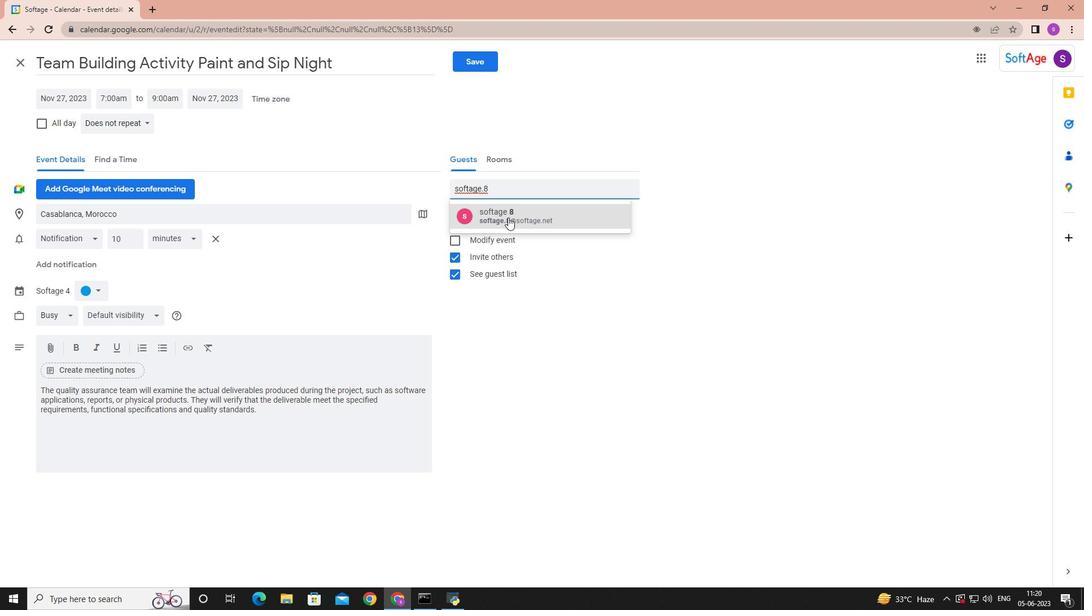 
Action: Mouse pressed left at (508, 216)
Screenshot: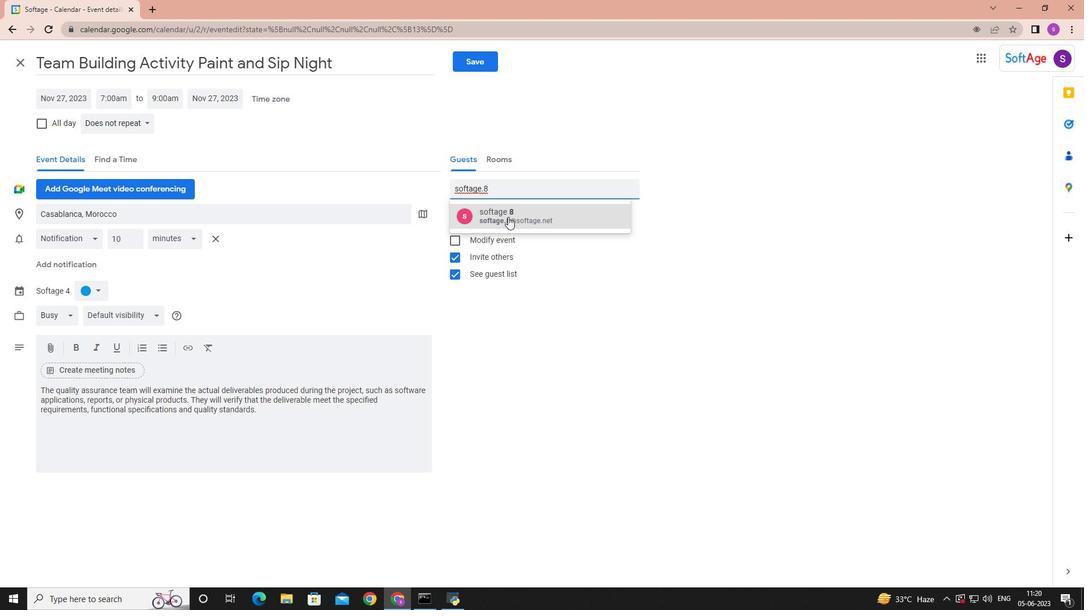 
Action: Key pressed softage.9
Screenshot: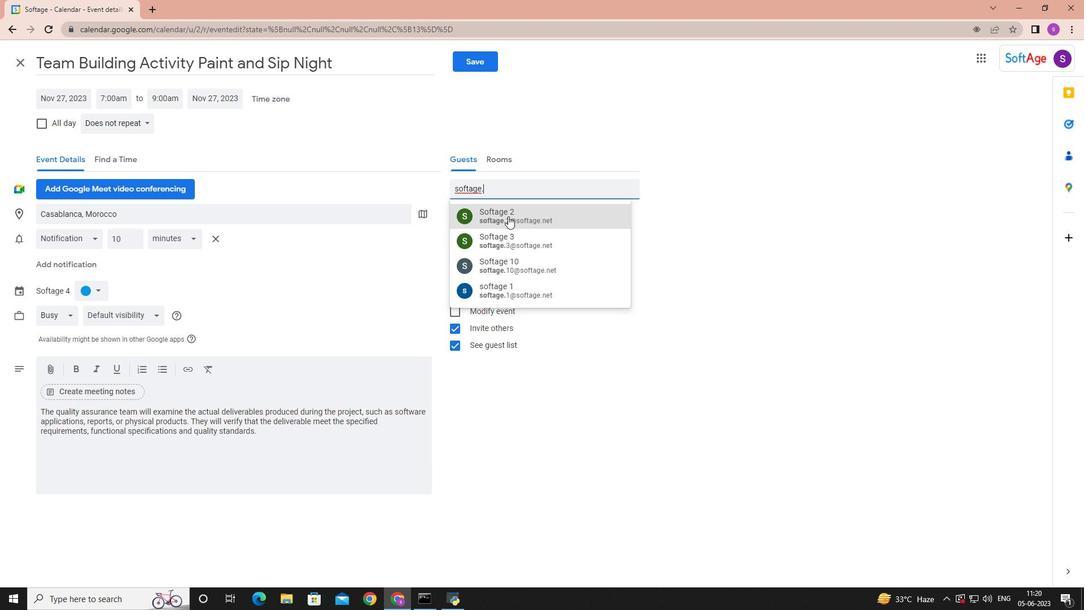 
Action: Mouse pressed left at (508, 216)
Screenshot: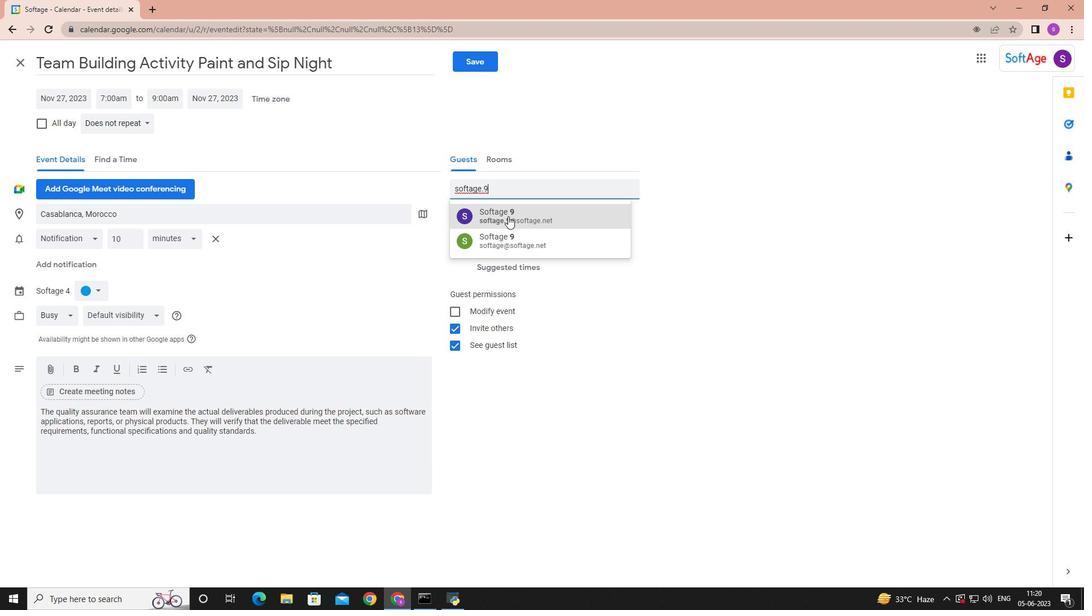 
Action: Mouse moved to (143, 120)
Screenshot: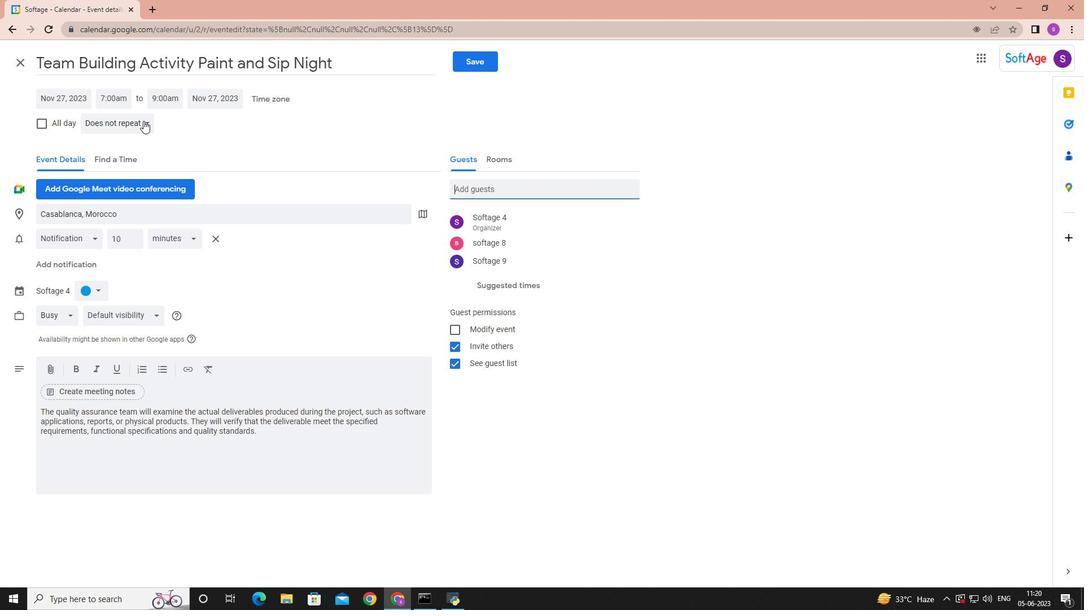 
Action: Mouse pressed left at (143, 120)
Screenshot: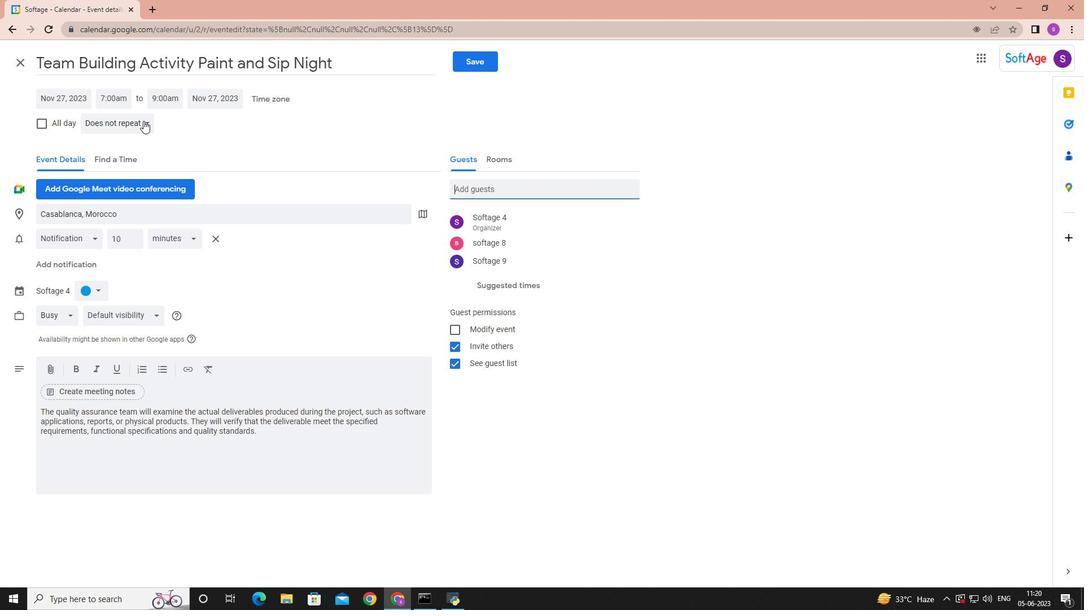 
Action: Mouse moved to (150, 122)
Screenshot: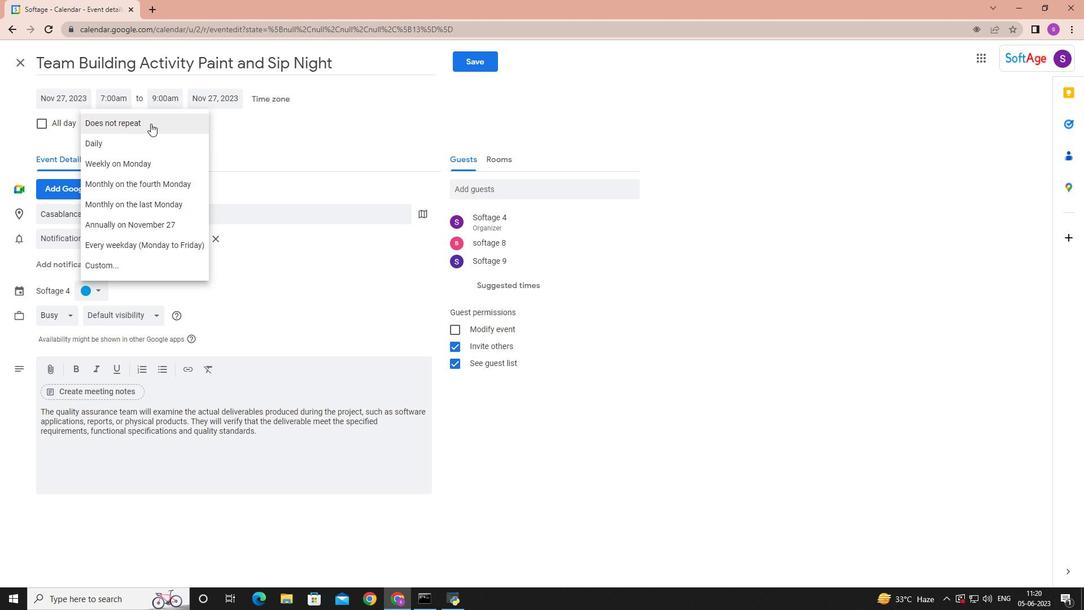 
Action: Mouse pressed left at (150, 122)
Screenshot: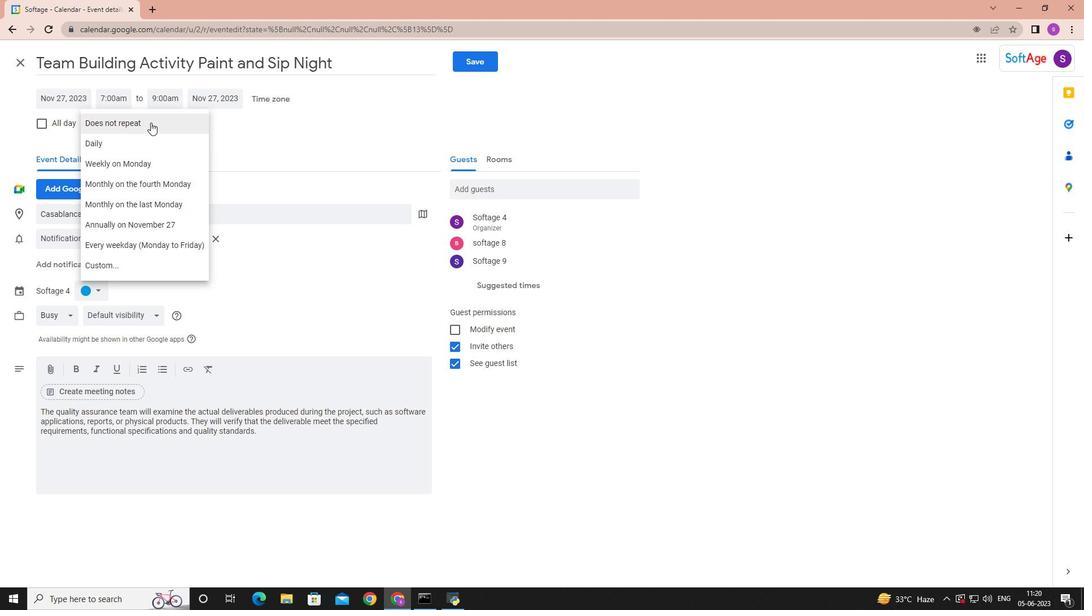 
Action: Mouse moved to (481, 62)
Screenshot: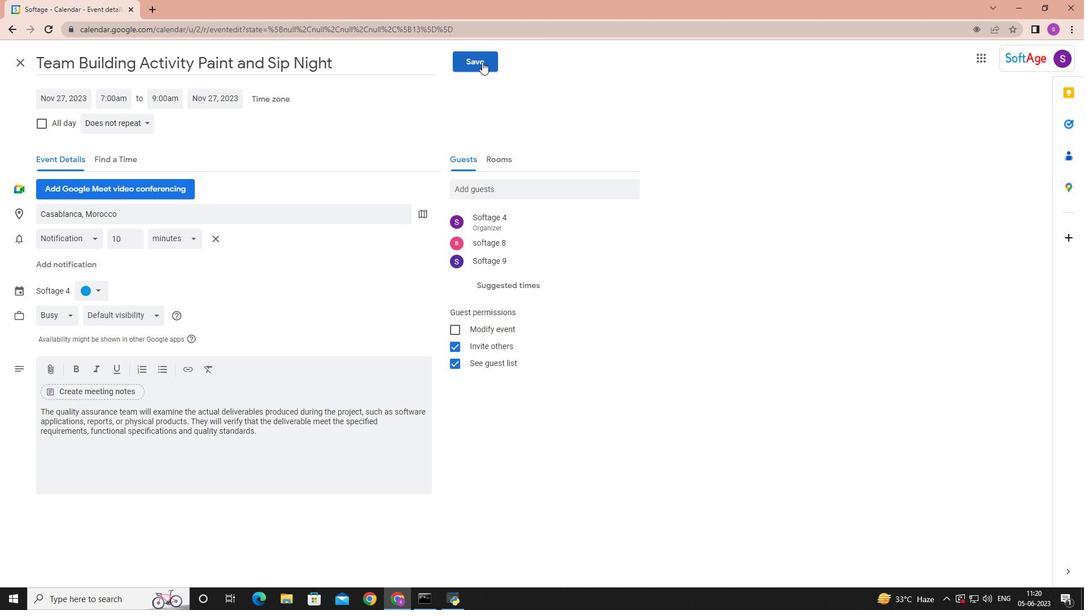 
Action: Mouse pressed left at (481, 62)
Screenshot: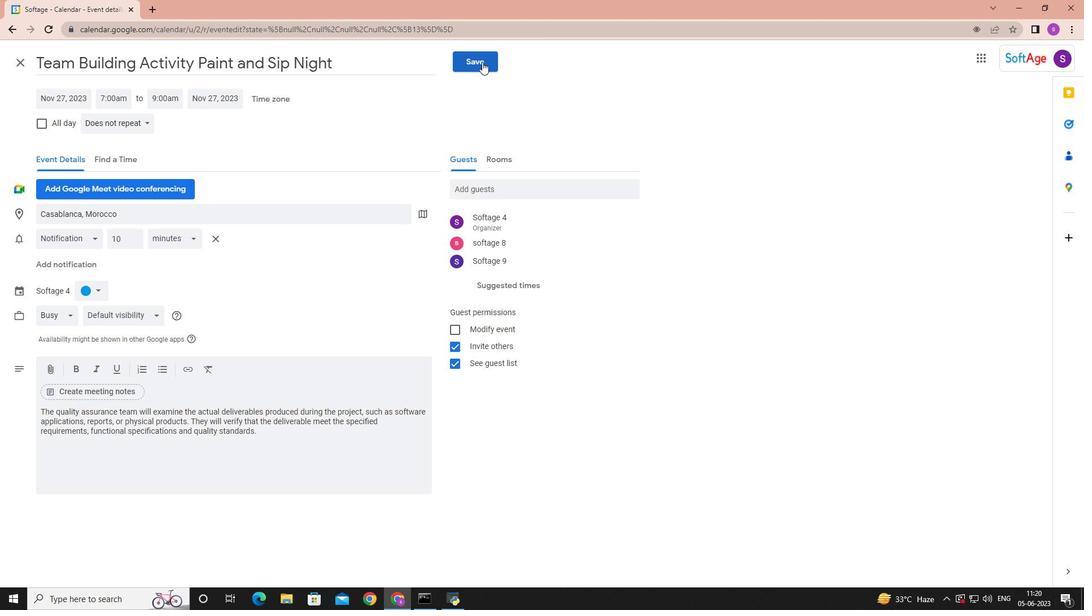 
Action: Mouse moved to (655, 340)
Screenshot: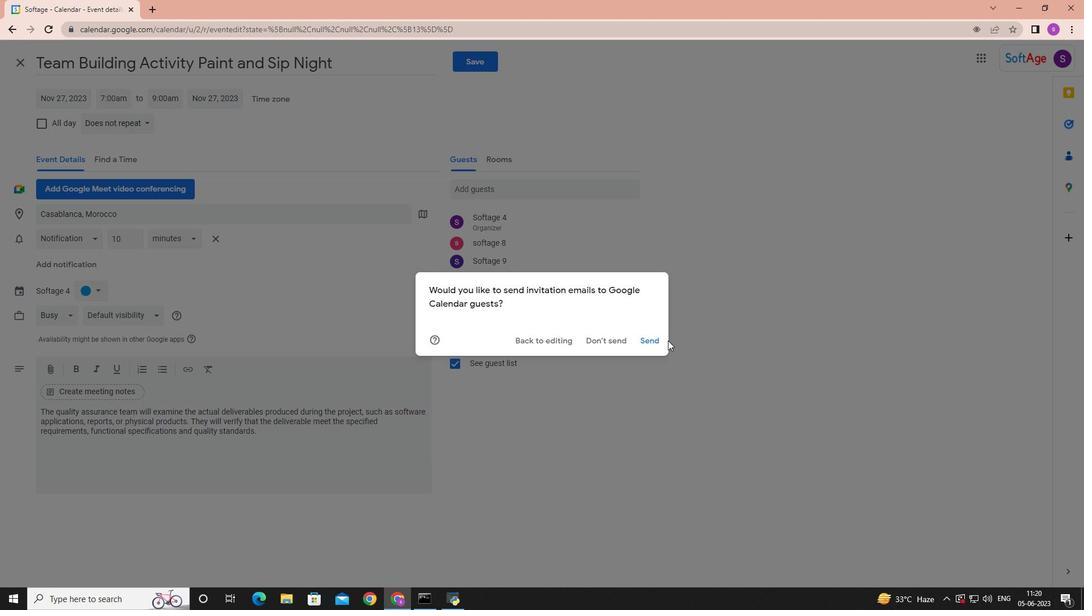
Action: Mouse pressed left at (655, 340)
Screenshot: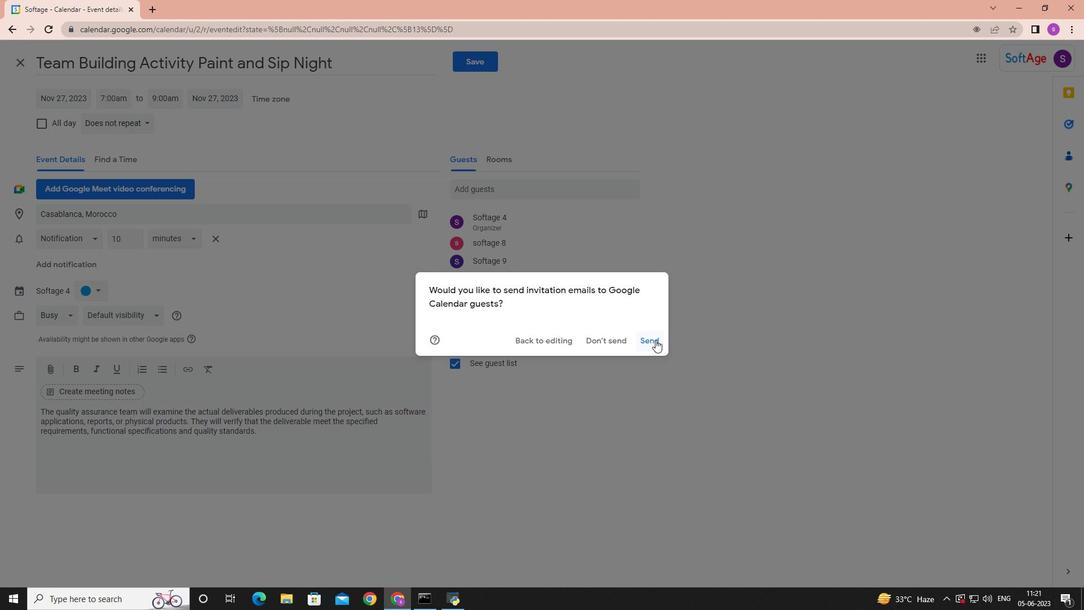 
